 Task: Search one way flight ticket for 1 adult, 6 children, 1 infant in seat and 1 infant on lap in business from Gustavus: Gustavus Airport to Indianapolis: Indianapolis International Airport on 8-5-2023. Choice of flights is Royal air maroc. Number of bags: 2 checked bags. Price is upto 75000. Outbound departure time preference is 5:00.
Action: Mouse moved to (312, 279)
Screenshot: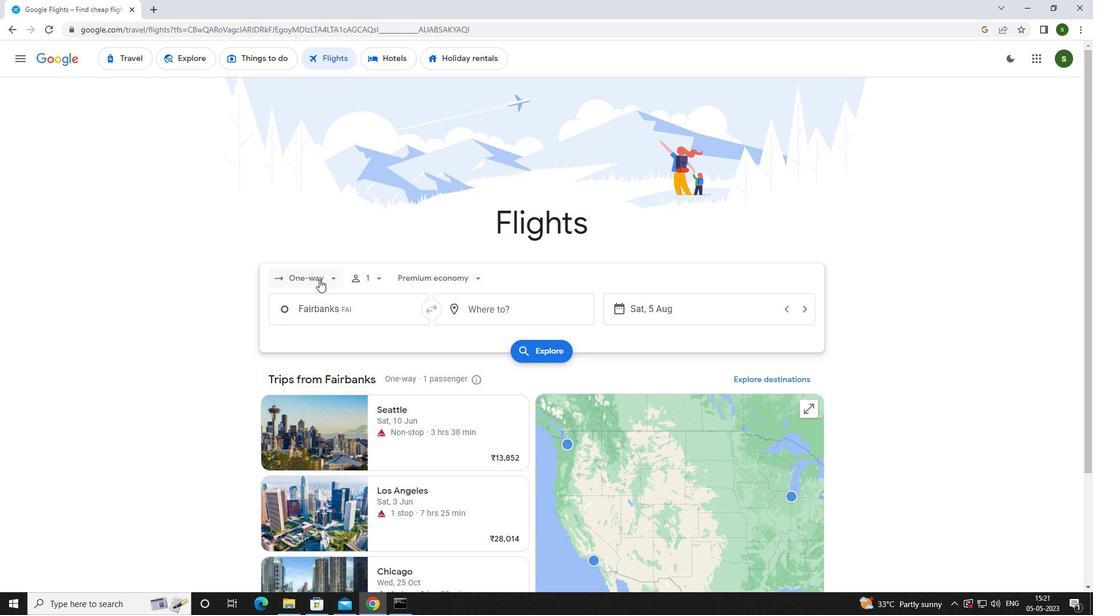 
Action: Mouse pressed left at (312, 279)
Screenshot: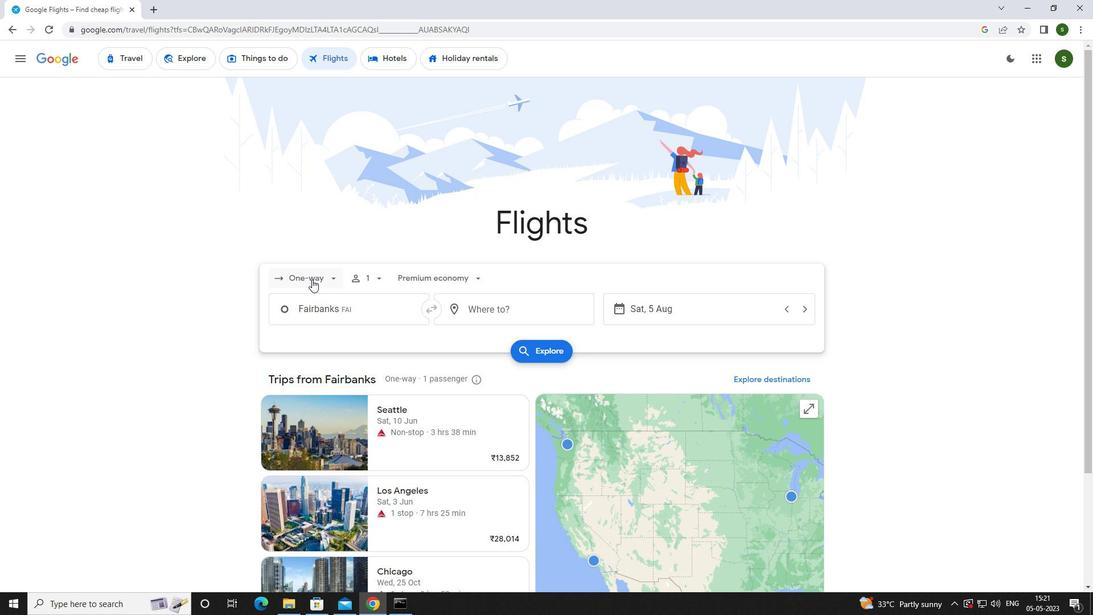 
Action: Mouse moved to (312, 329)
Screenshot: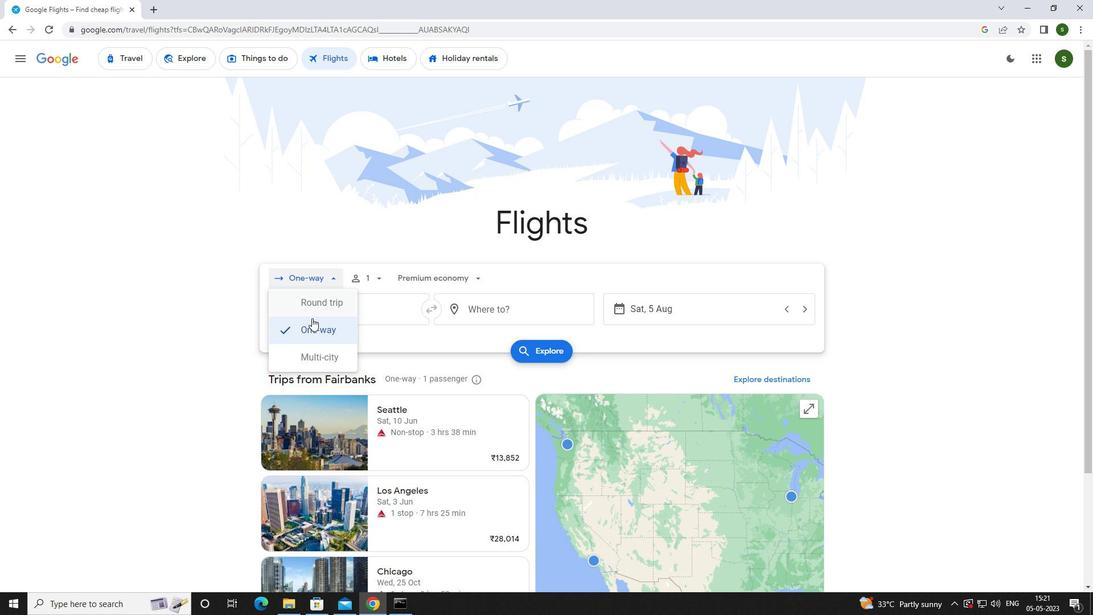 
Action: Mouse pressed left at (312, 329)
Screenshot: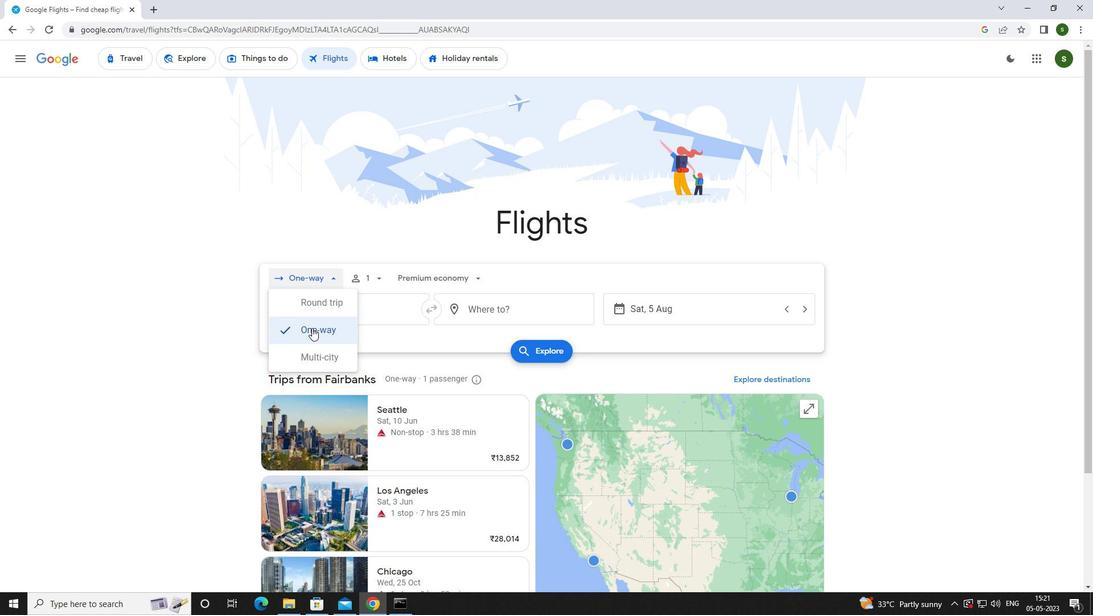 
Action: Mouse moved to (368, 272)
Screenshot: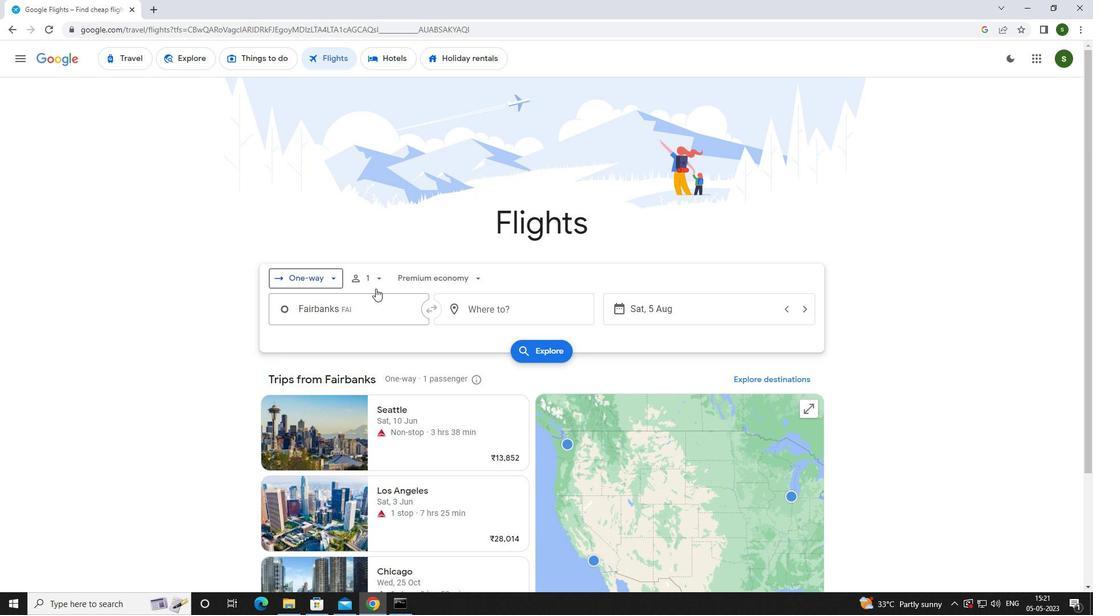 
Action: Mouse pressed left at (368, 272)
Screenshot: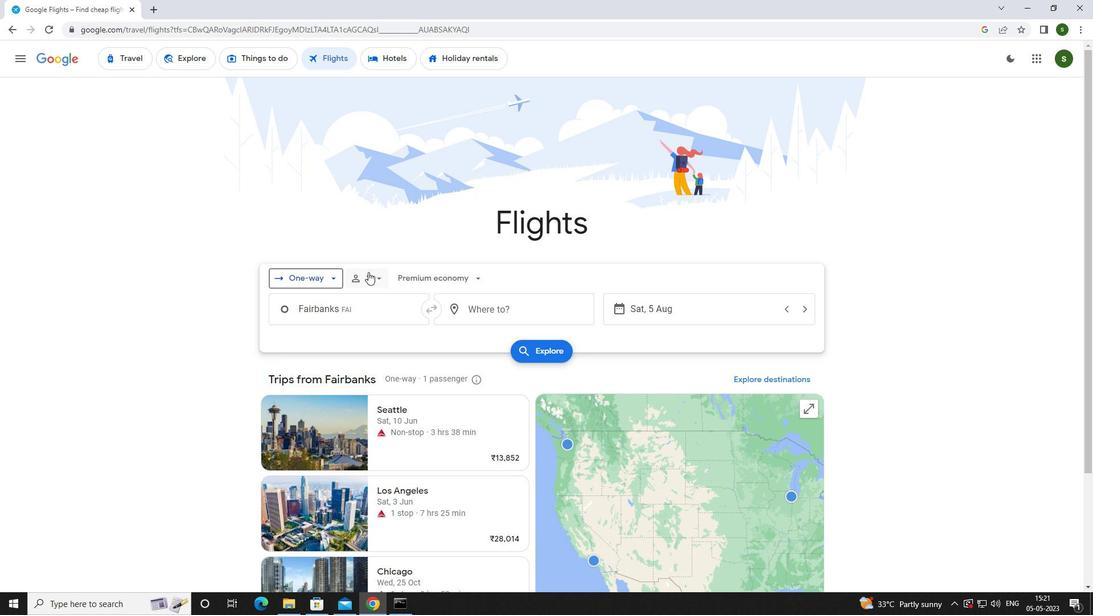 
Action: Mouse moved to (461, 331)
Screenshot: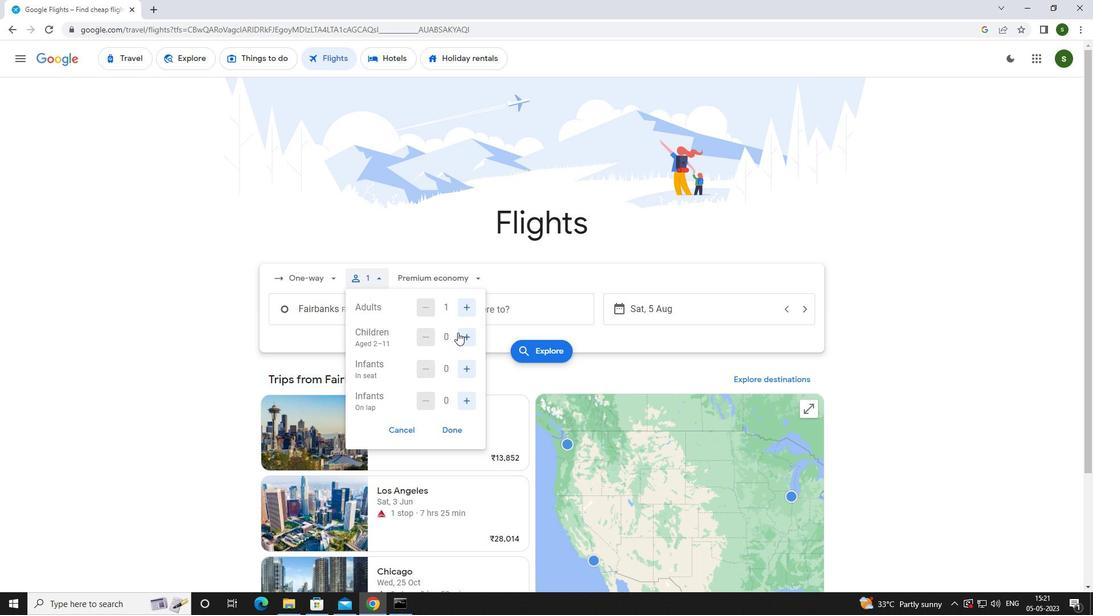 
Action: Mouse pressed left at (461, 331)
Screenshot: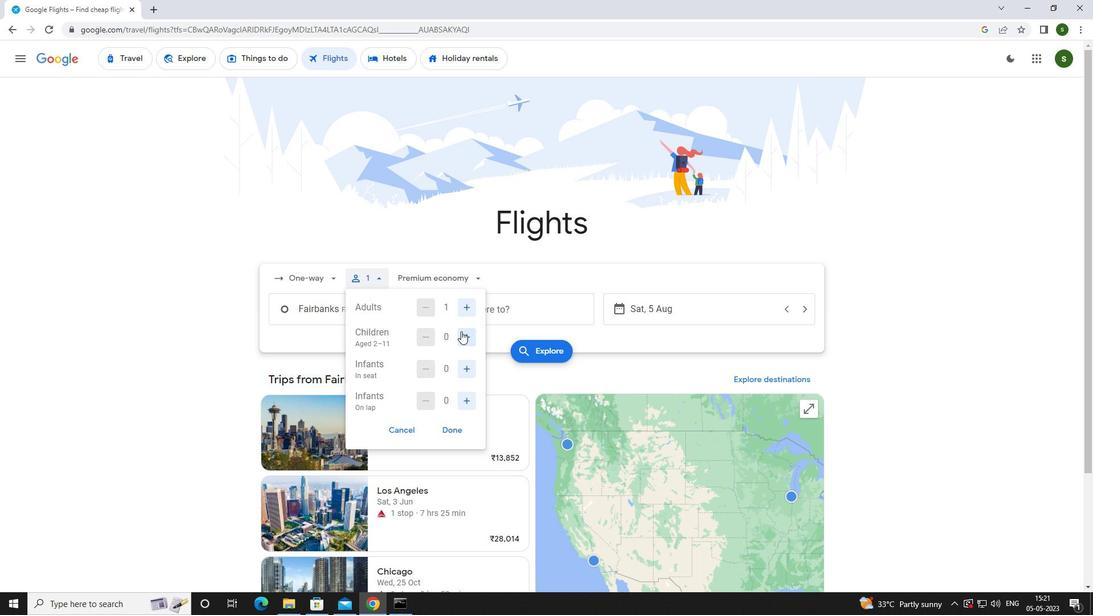 
Action: Mouse pressed left at (461, 331)
Screenshot: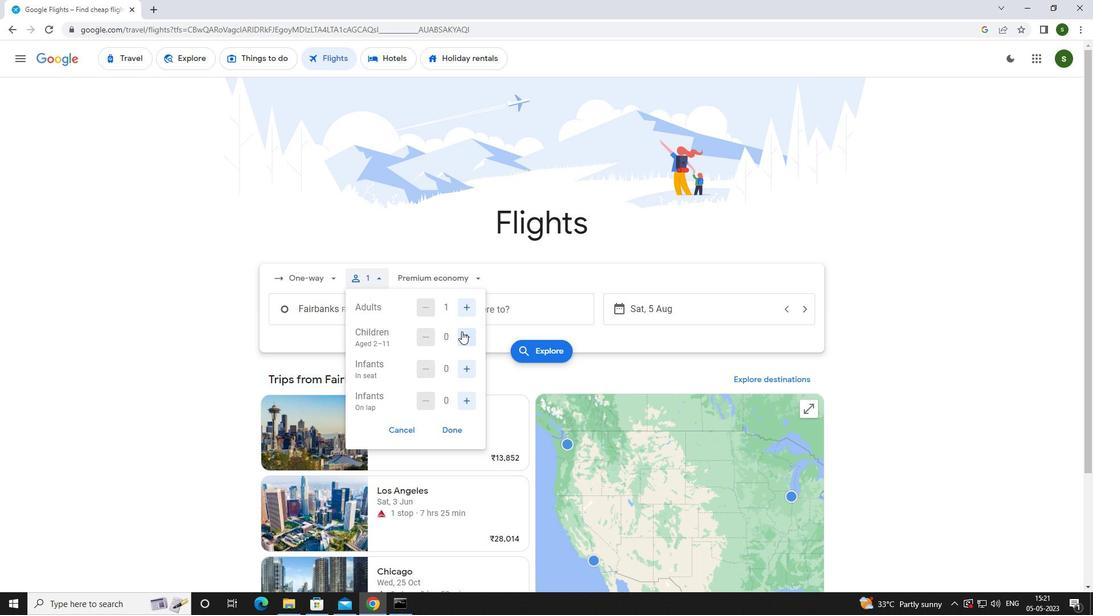 
Action: Mouse pressed left at (461, 331)
Screenshot: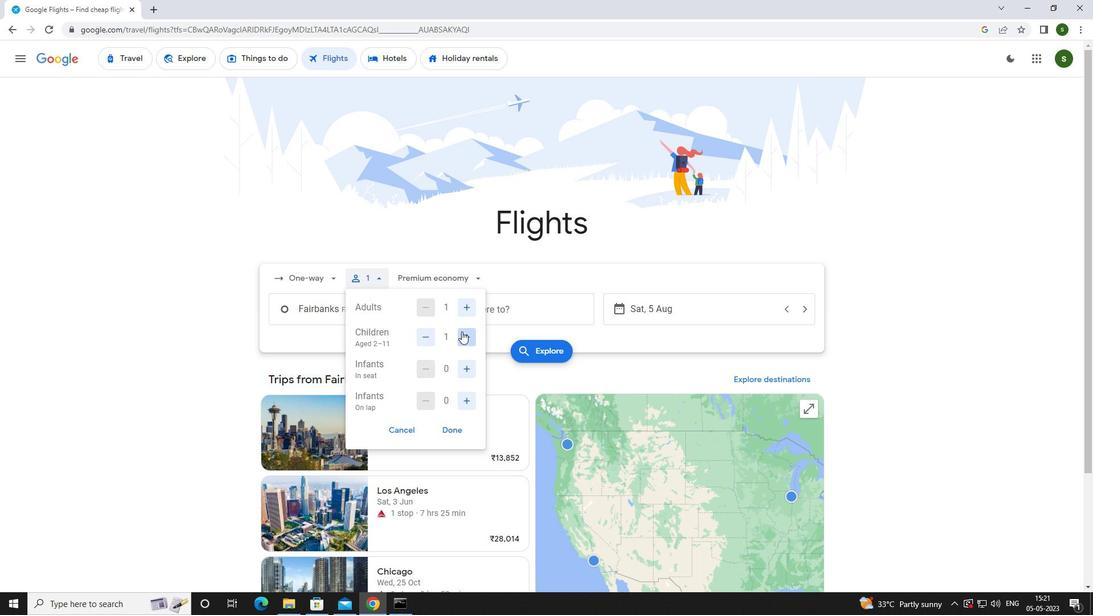 
Action: Mouse pressed left at (461, 331)
Screenshot: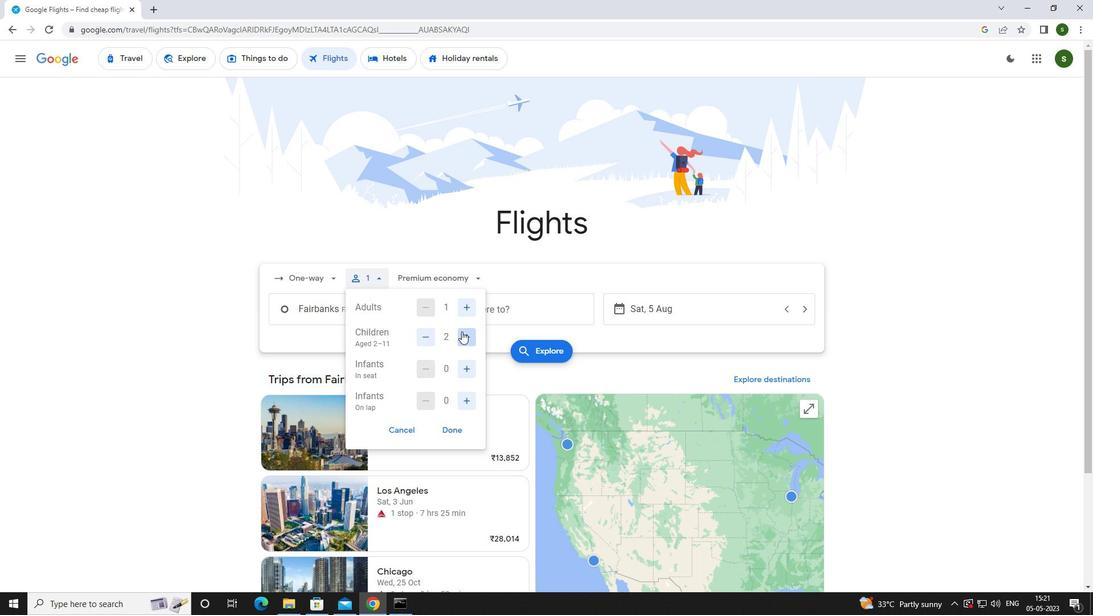 
Action: Mouse pressed left at (461, 331)
Screenshot: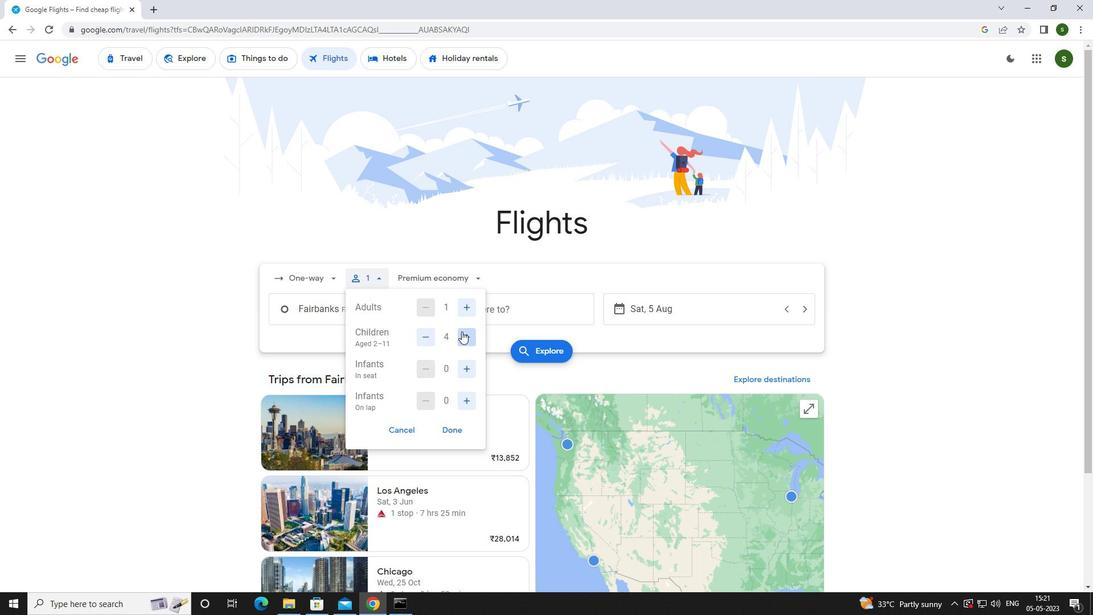 
Action: Mouse pressed left at (461, 331)
Screenshot: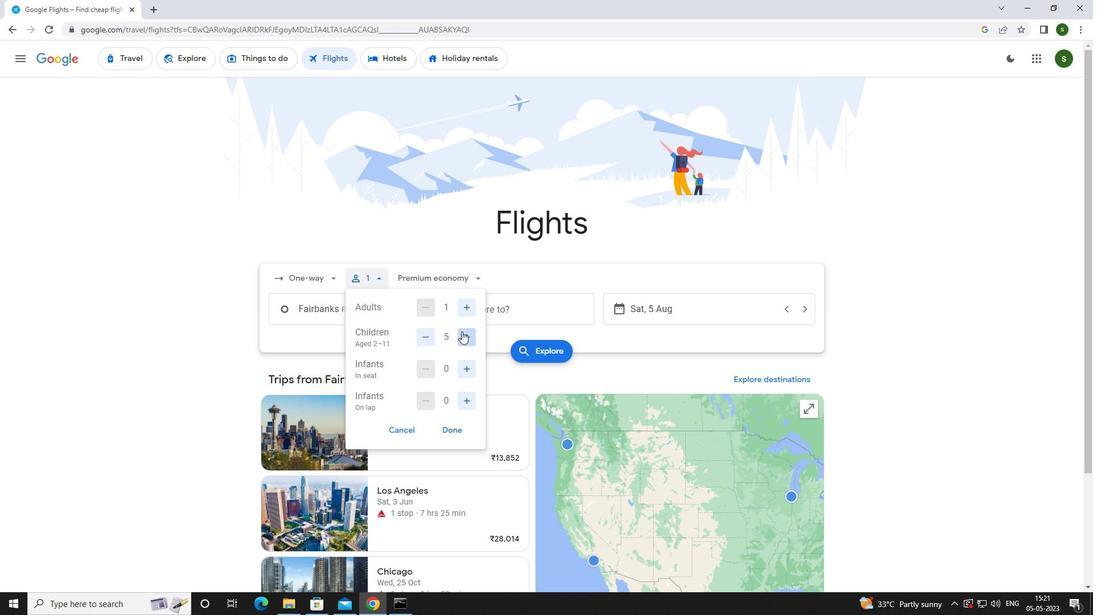 
Action: Mouse moved to (467, 366)
Screenshot: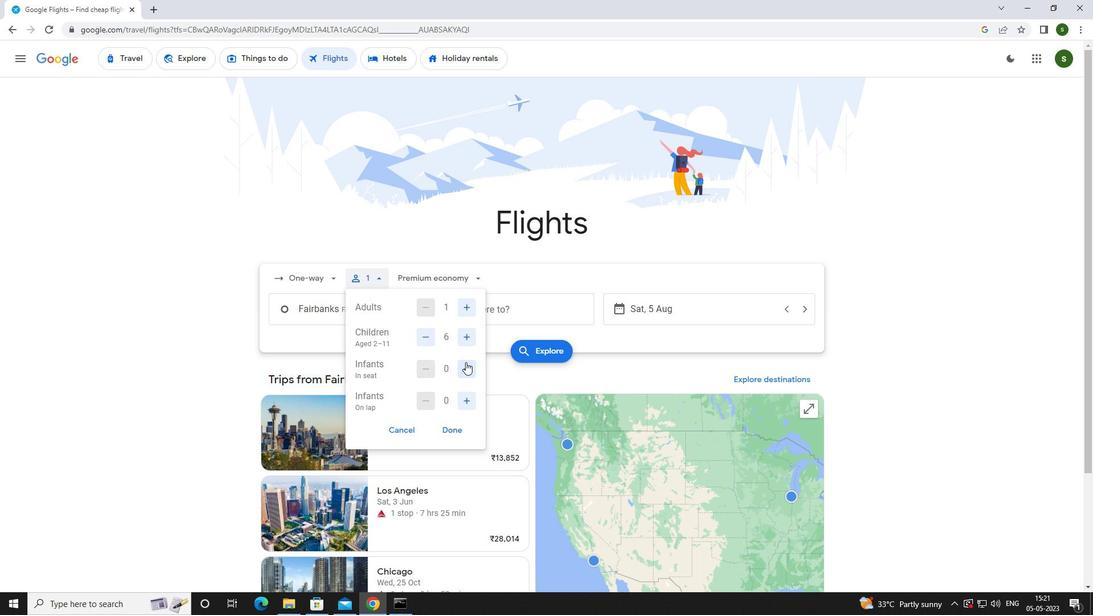 
Action: Mouse pressed left at (467, 366)
Screenshot: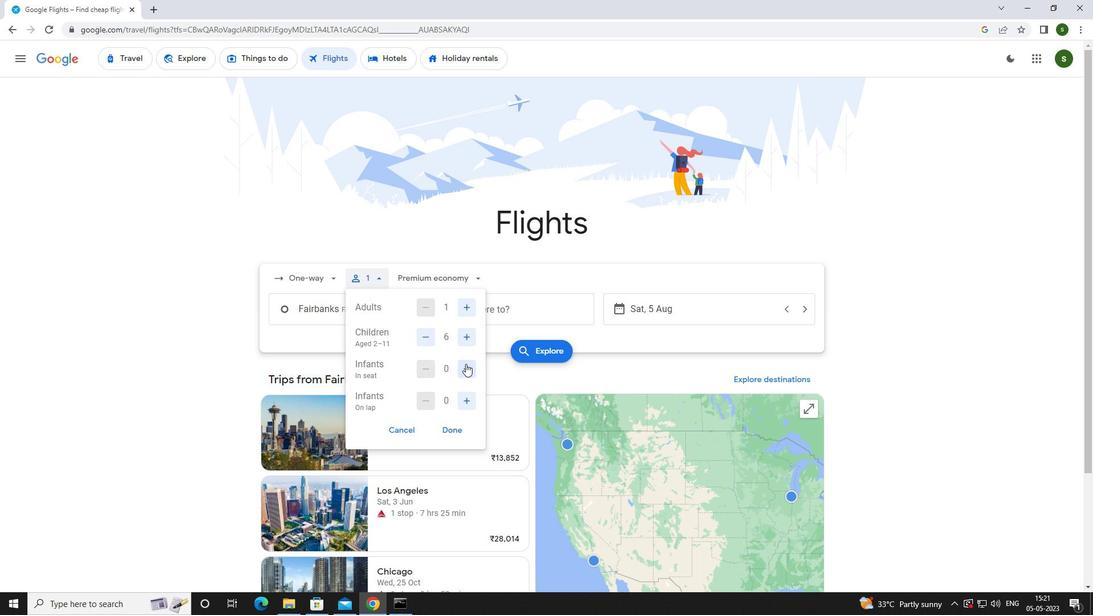 
Action: Mouse moved to (467, 396)
Screenshot: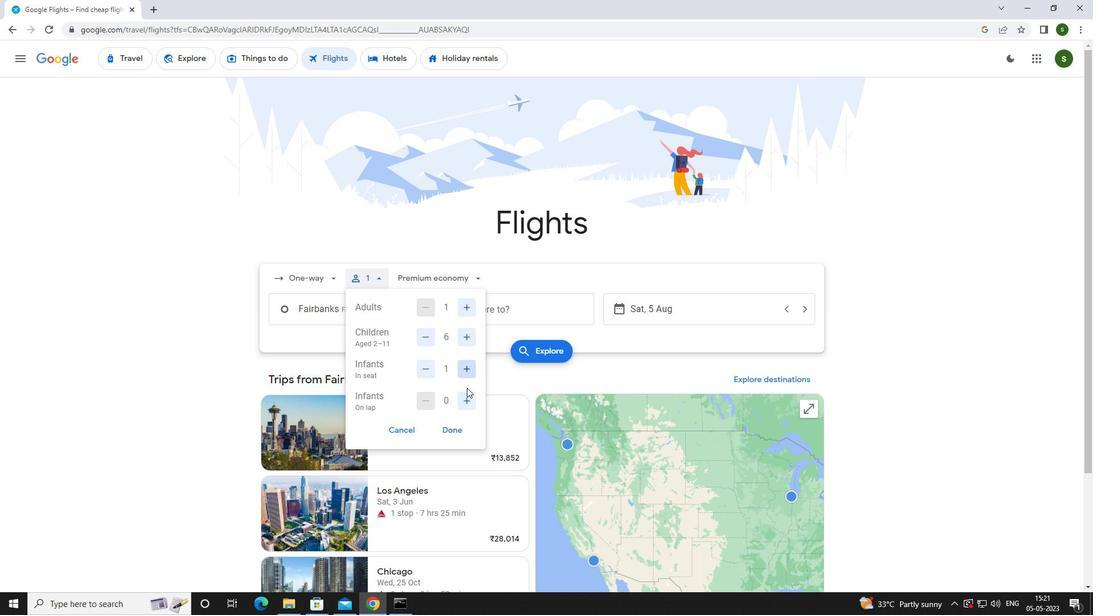 
Action: Mouse pressed left at (467, 396)
Screenshot: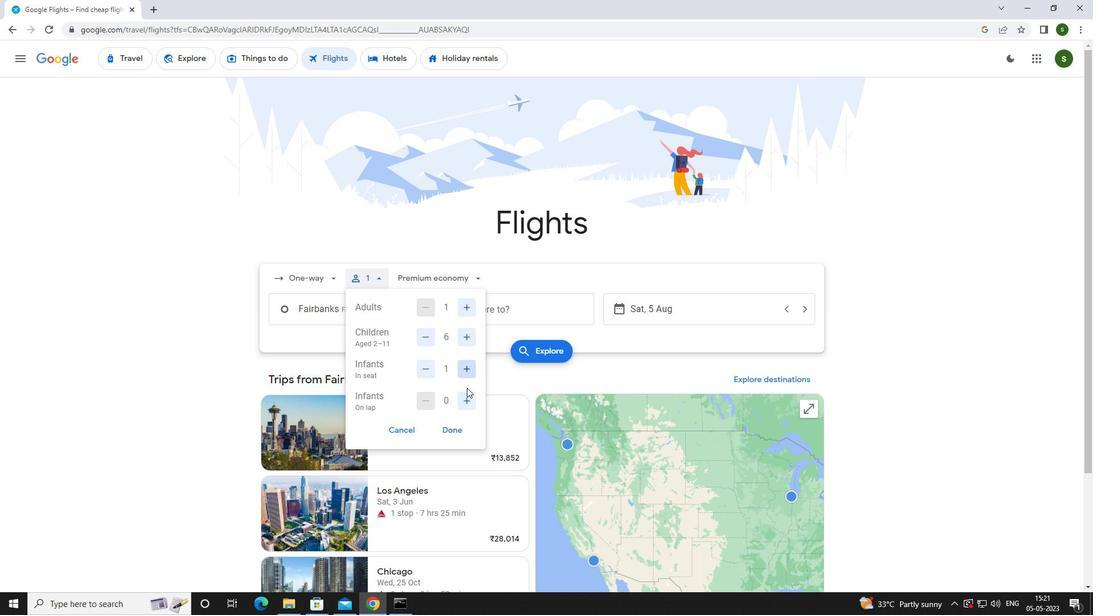
Action: Mouse moved to (445, 279)
Screenshot: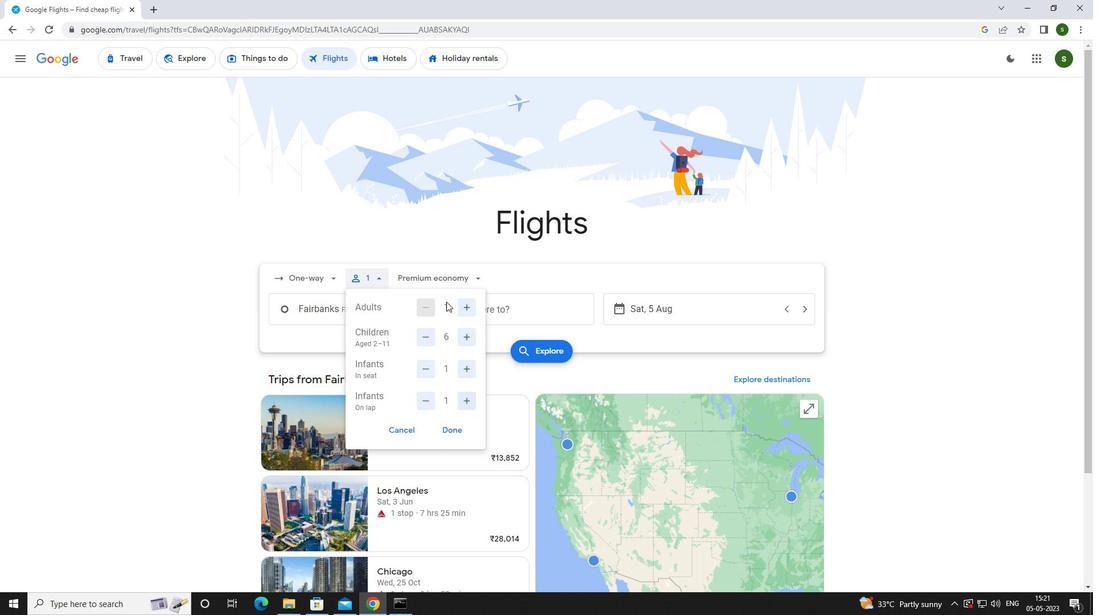 
Action: Mouse pressed left at (445, 279)
Screenshot: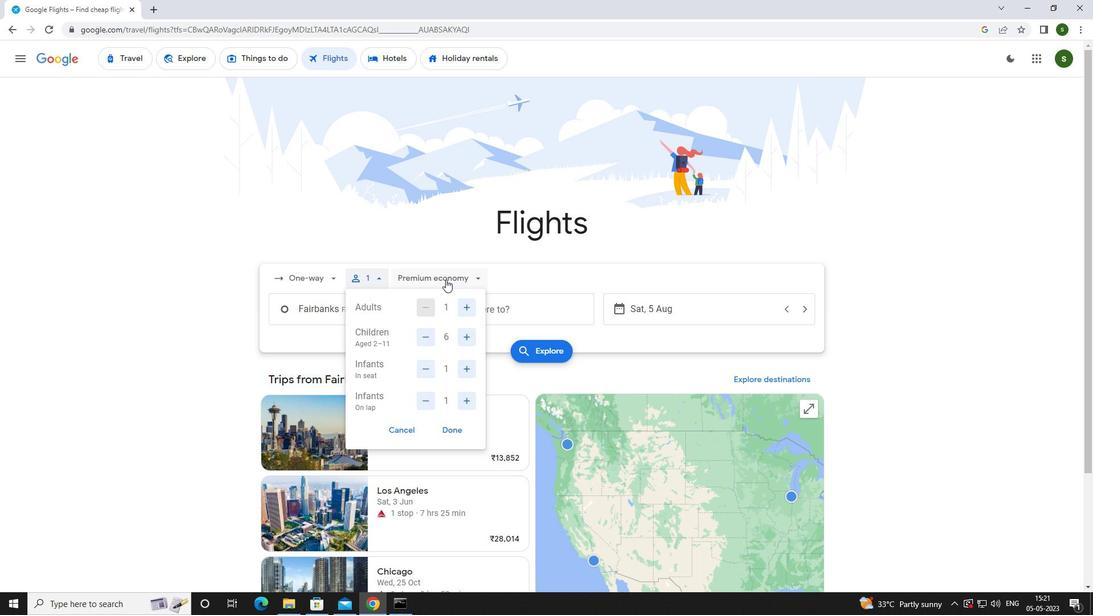 
Action: Mouse moved to (449, 359)
Screenshot: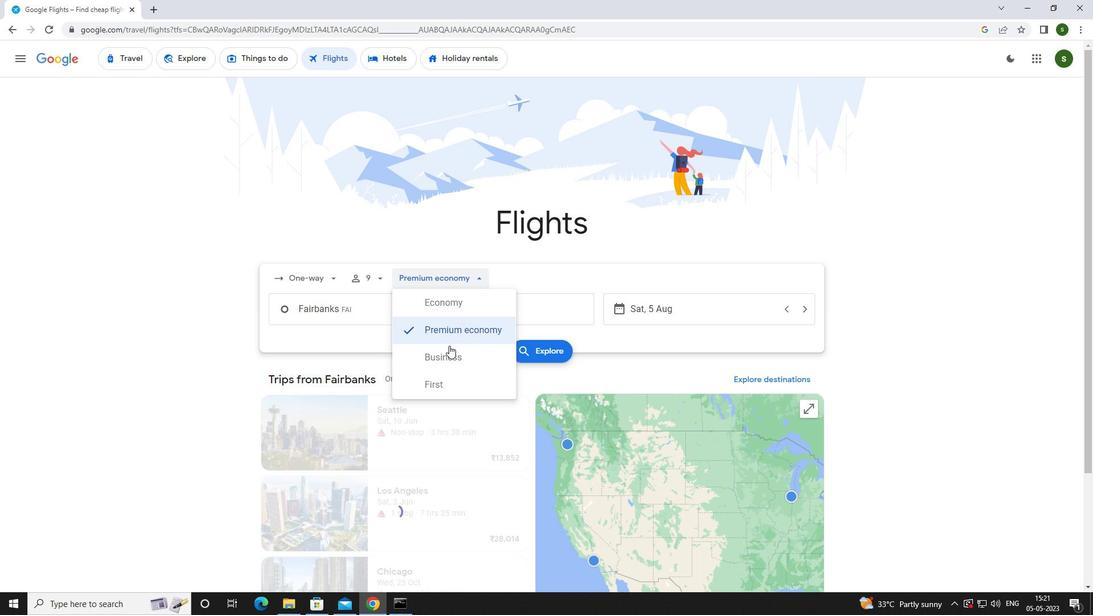 
Action: Mouse pressed left at (449, 359)
Screenshot: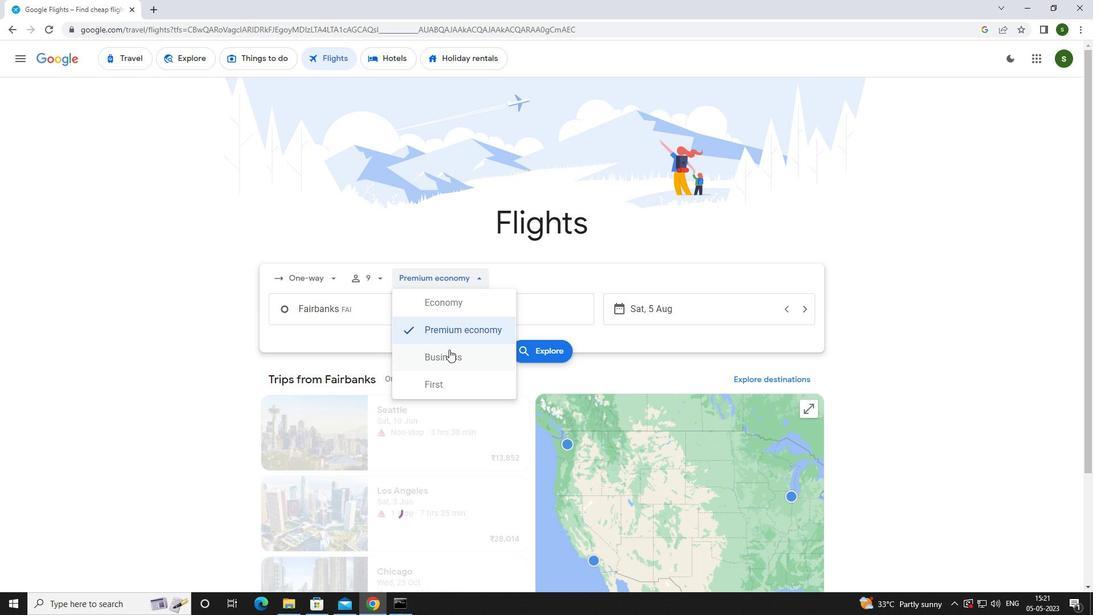 
Action: Mouse moved to (382, 317)
Screenshot: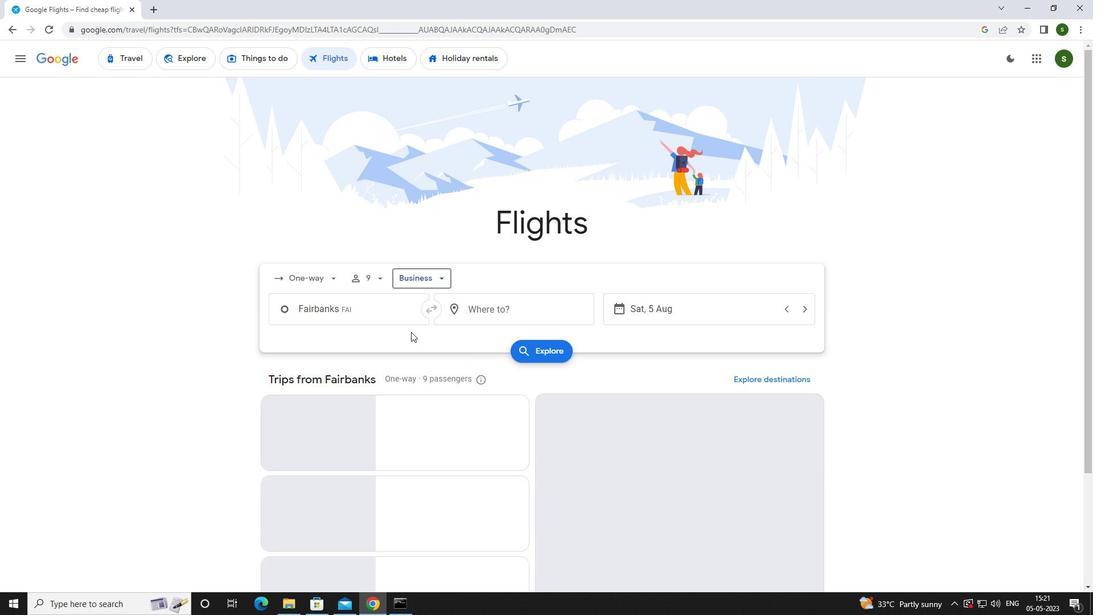 
Action: Mouse pressed left at (382, 317)
Screenshot: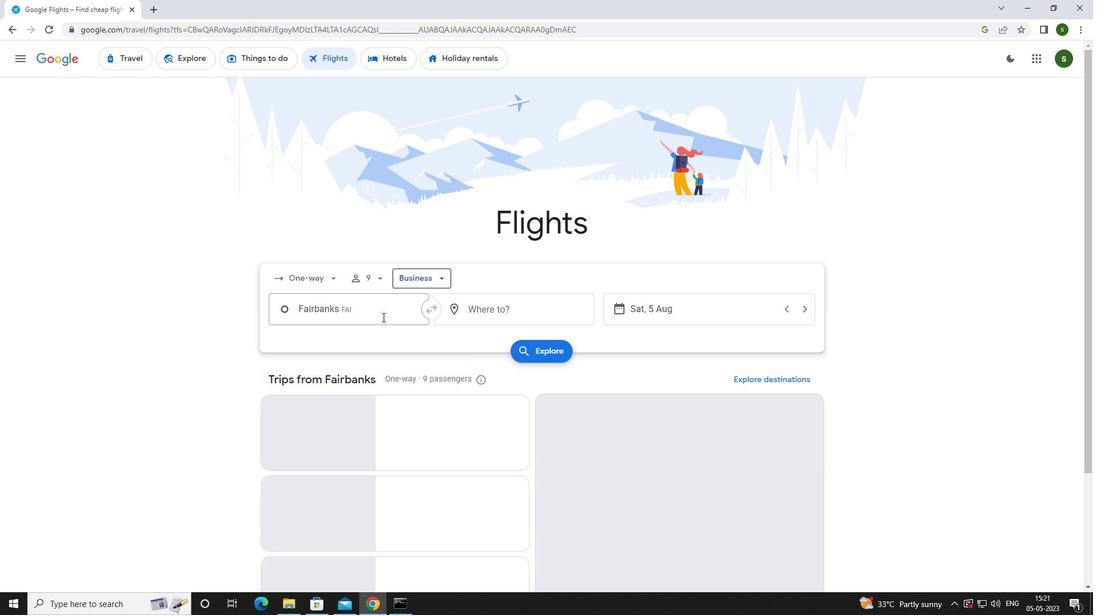 
Action: Mouse moved to (382, 321)
Screenshot: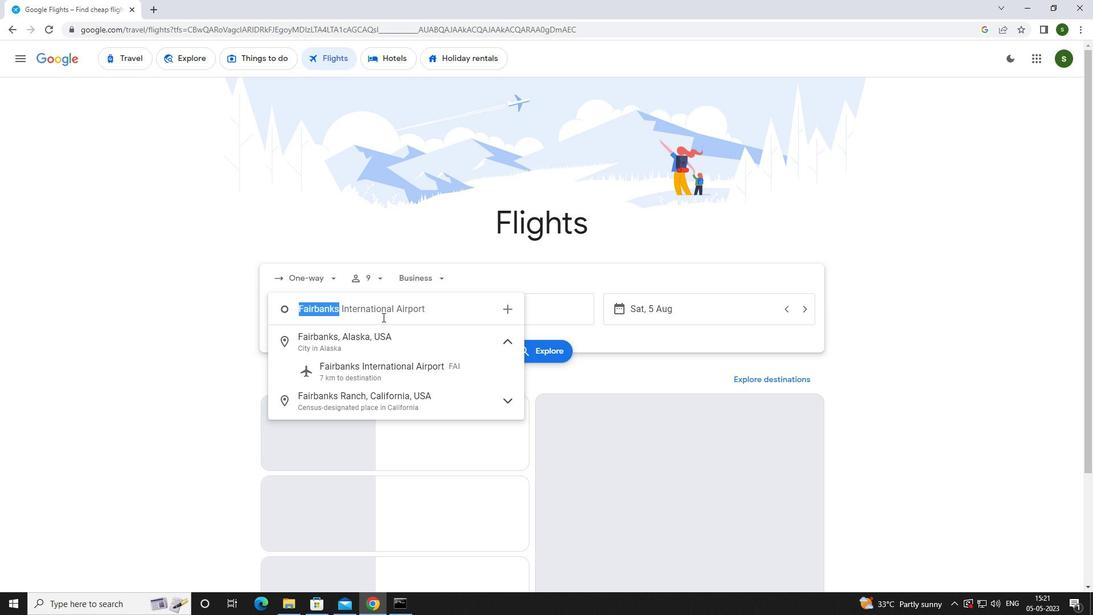 
Action: Key pressed <Key.caps_lock>
Screenshot: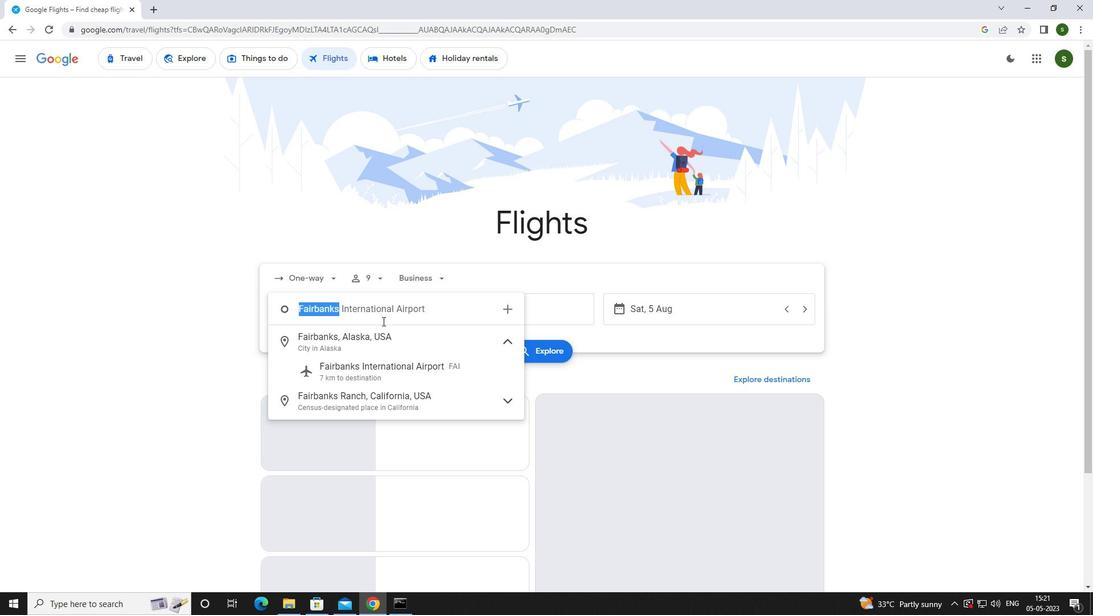 
Action: Mouse moved to (382, 321)
Screenshot: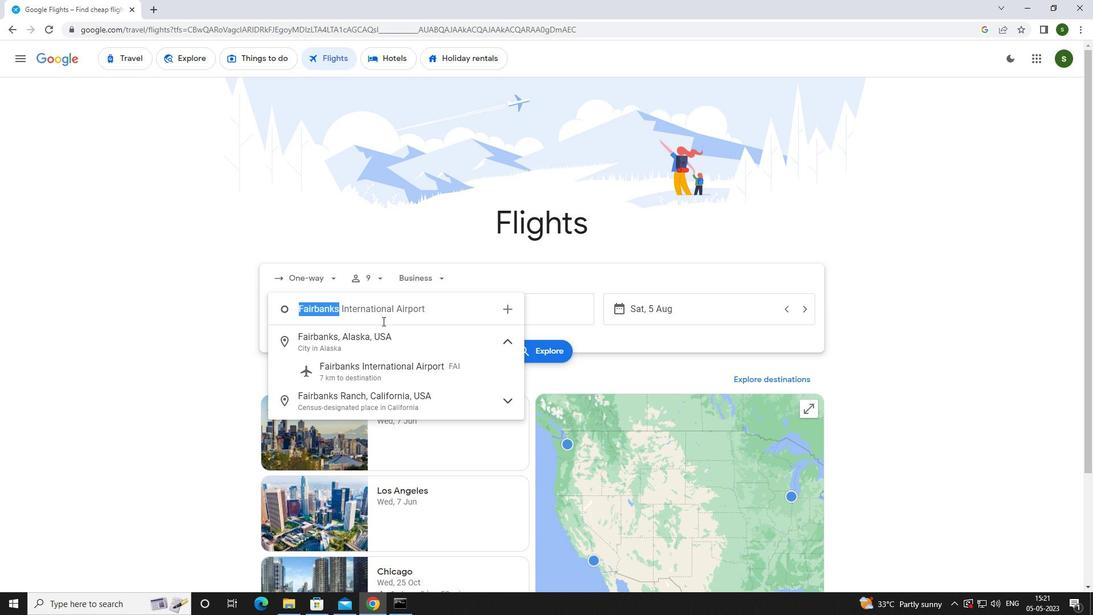 
Action: Key pressed g<Key.caps_lock>ustavus
Screenshot: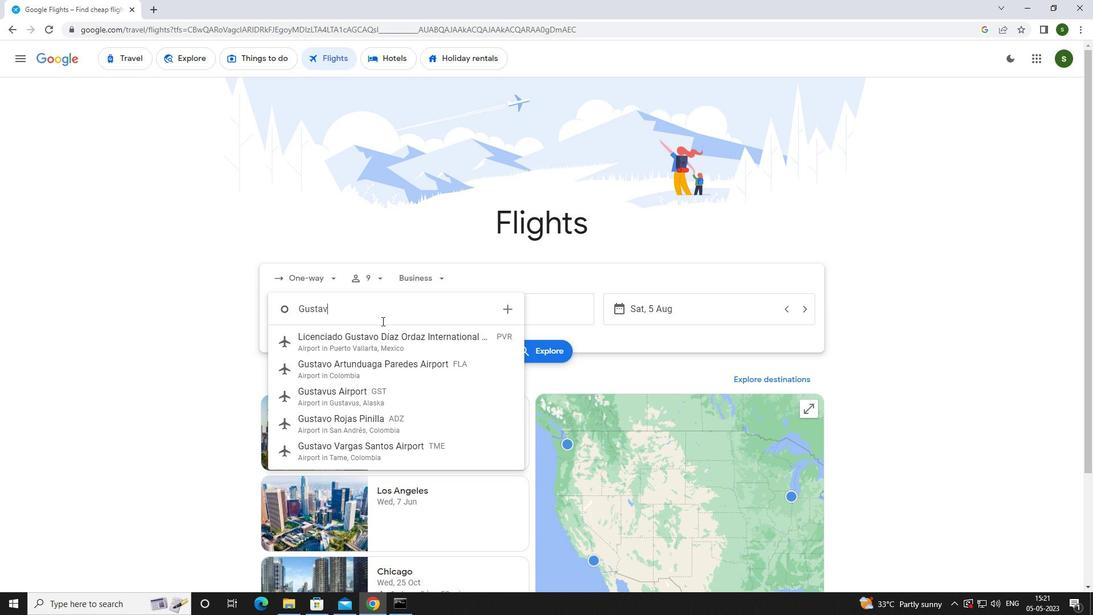 
Action: Mouse moved to (377, 346)
Screenshot: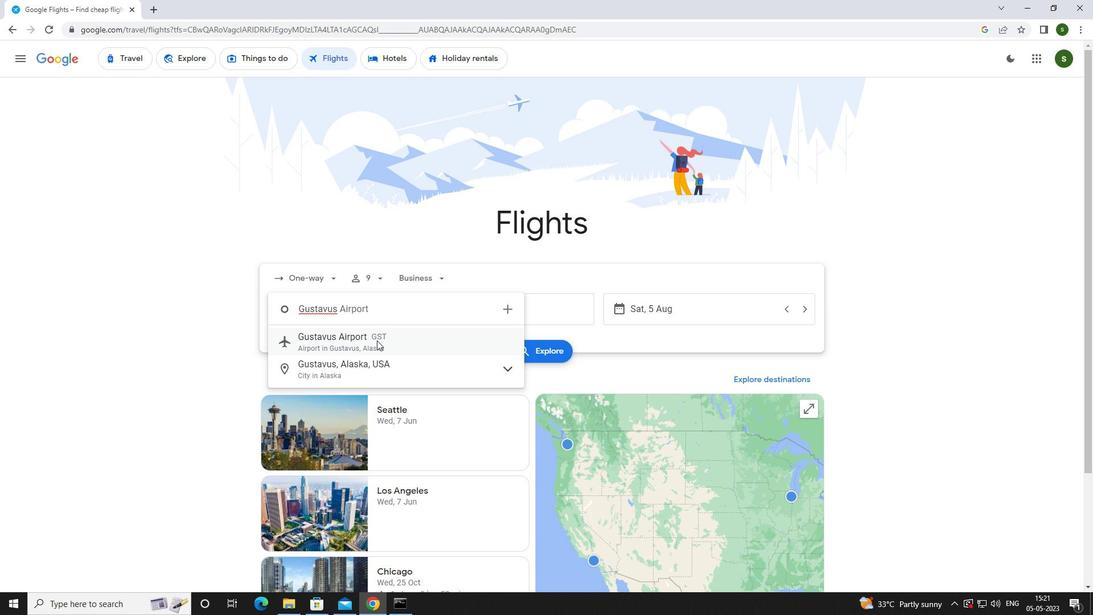 
Action: Mouse pressed left at (377, 346)
Screenshot: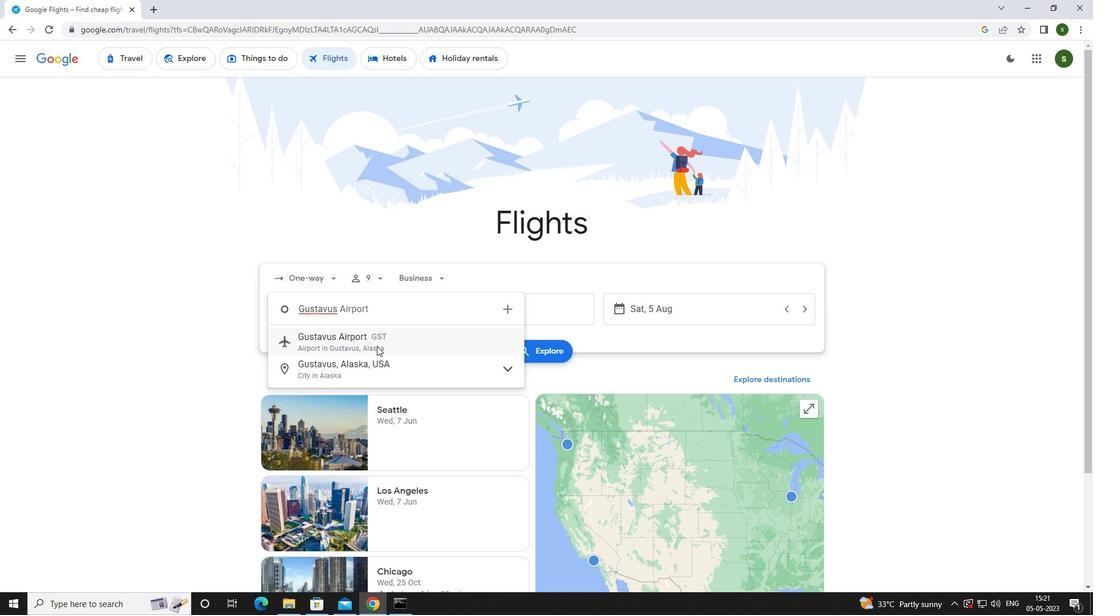 
Action: Mouse moved to (489, 300)
Screenshot: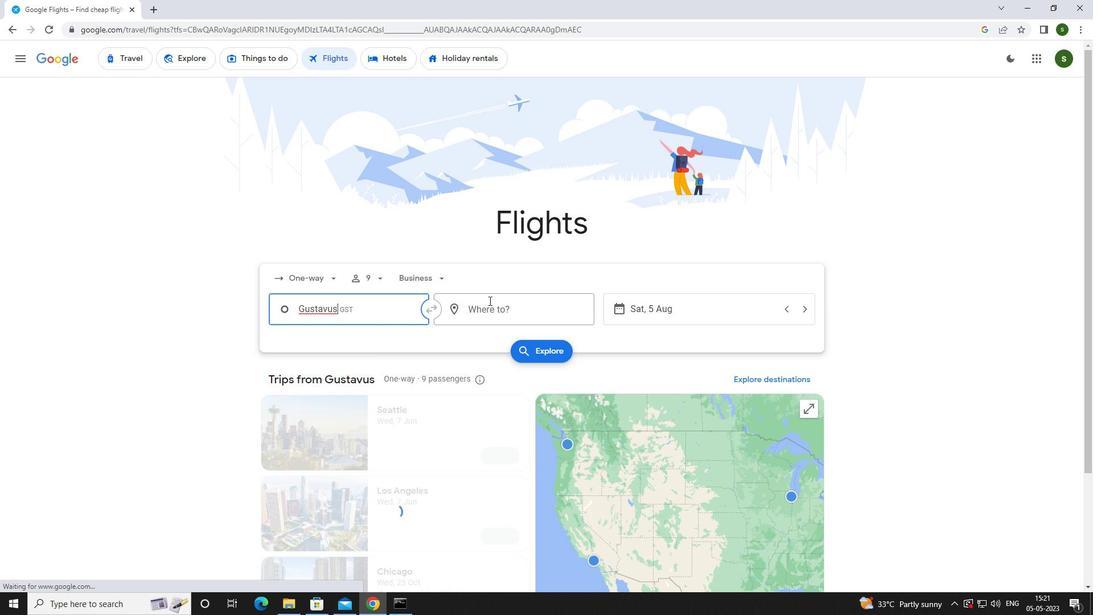 
Action: Mouse pressed left at (489, 300)
Screenshot: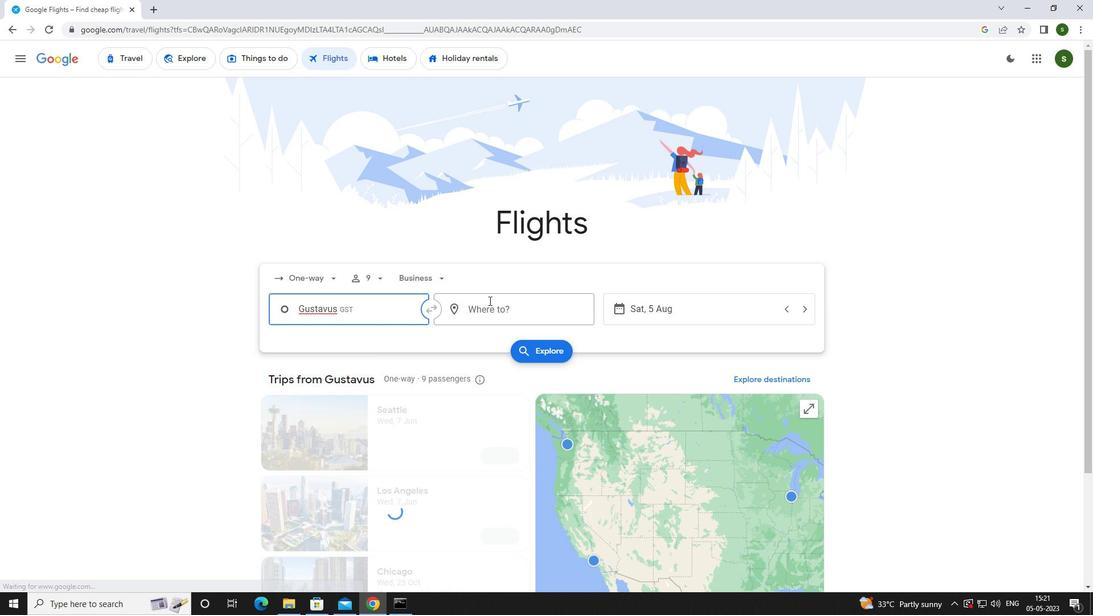 
Action: Mouse moved to (483, 302)
Screenshot: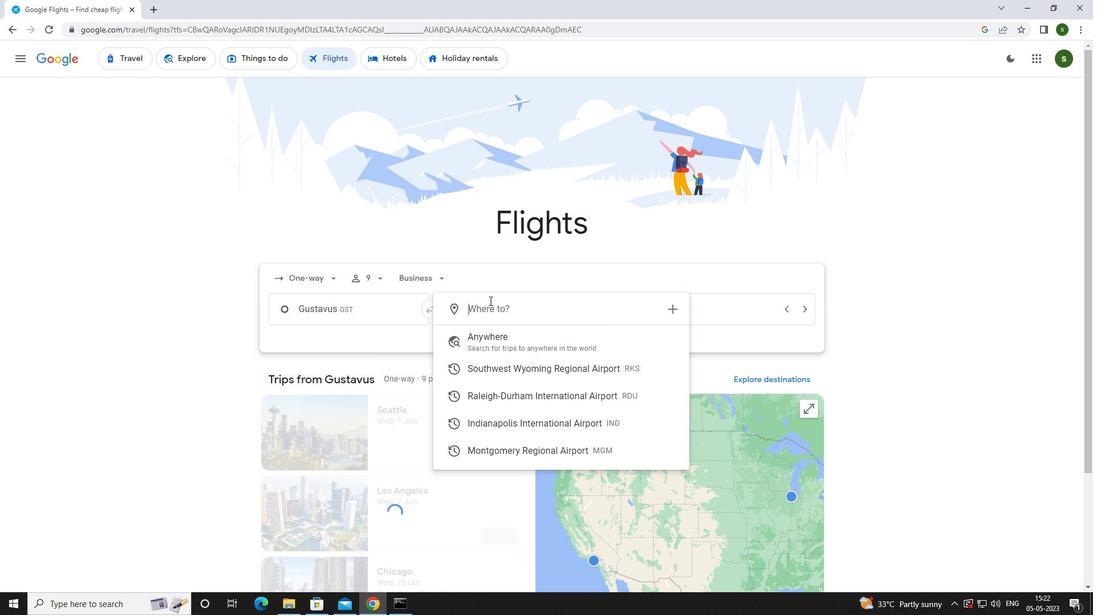
Action: Key pressed <Key.caps_lock>i<Key.caps_lock>ndianapoli
Screenshot: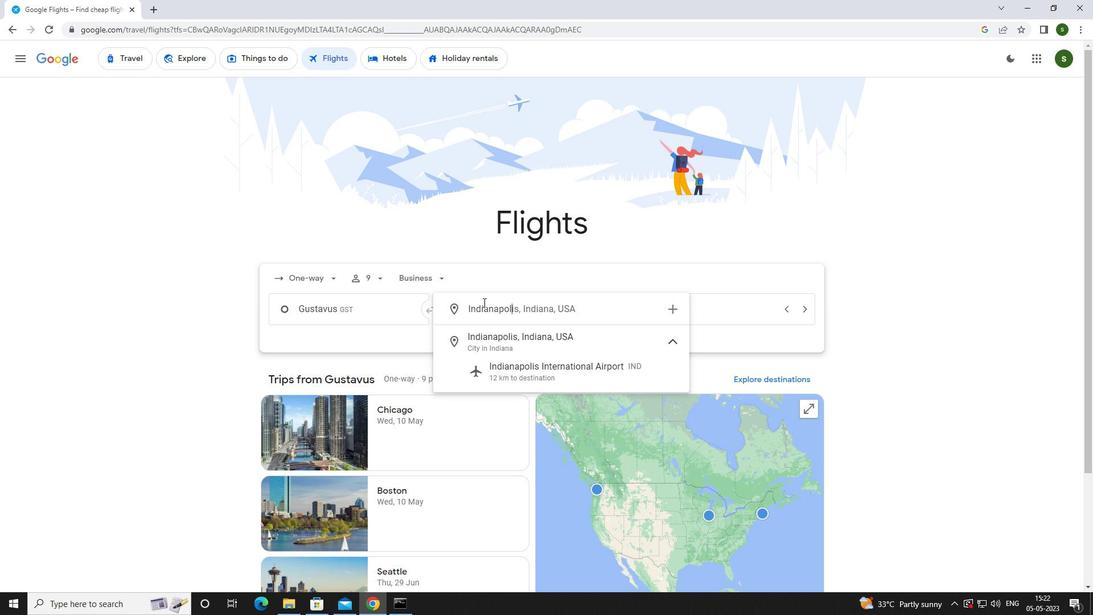 
Action: Mouse moved to (518, 372)
Screenshot: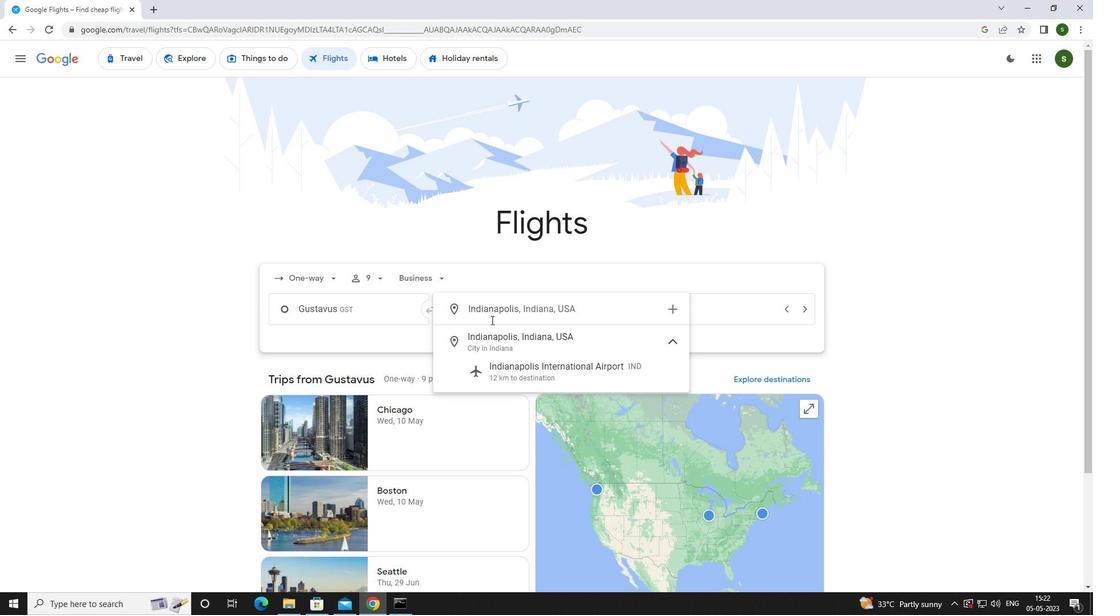 
Action: Mouse pressed left at (518, 372)
Screenshot: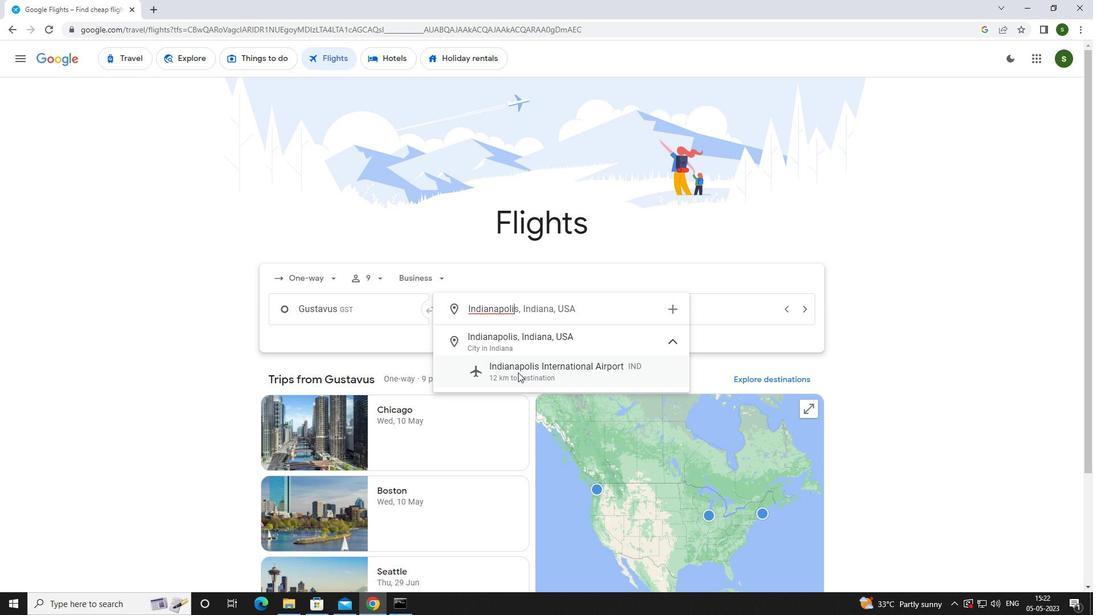 
Action: Mouse moved to (669, 312)
Screenshot: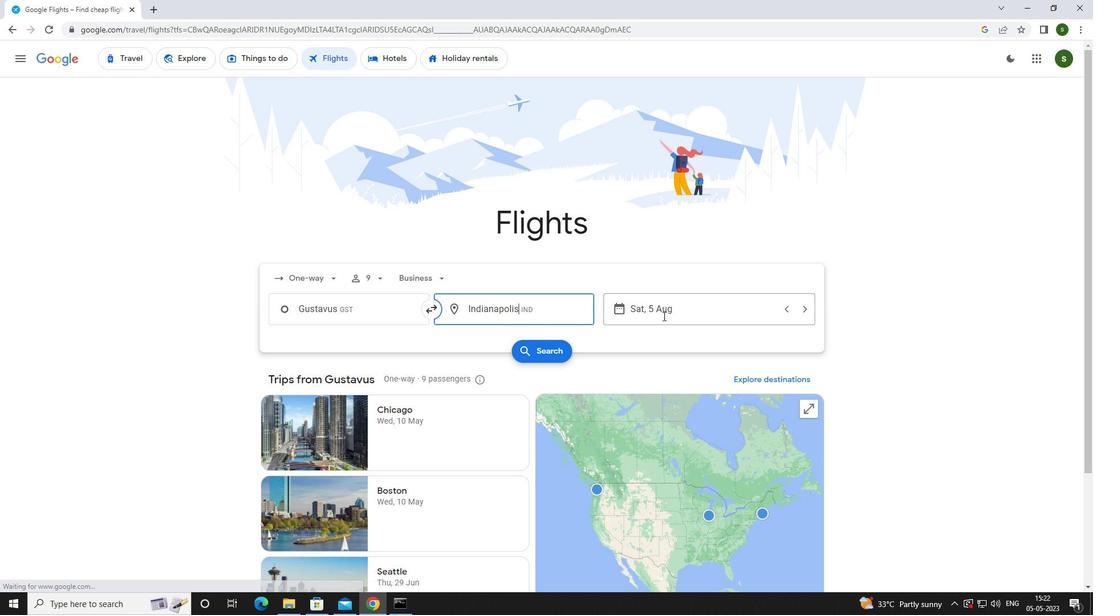 
Action: Mouse pressed left at (669, 312)
Screenshot: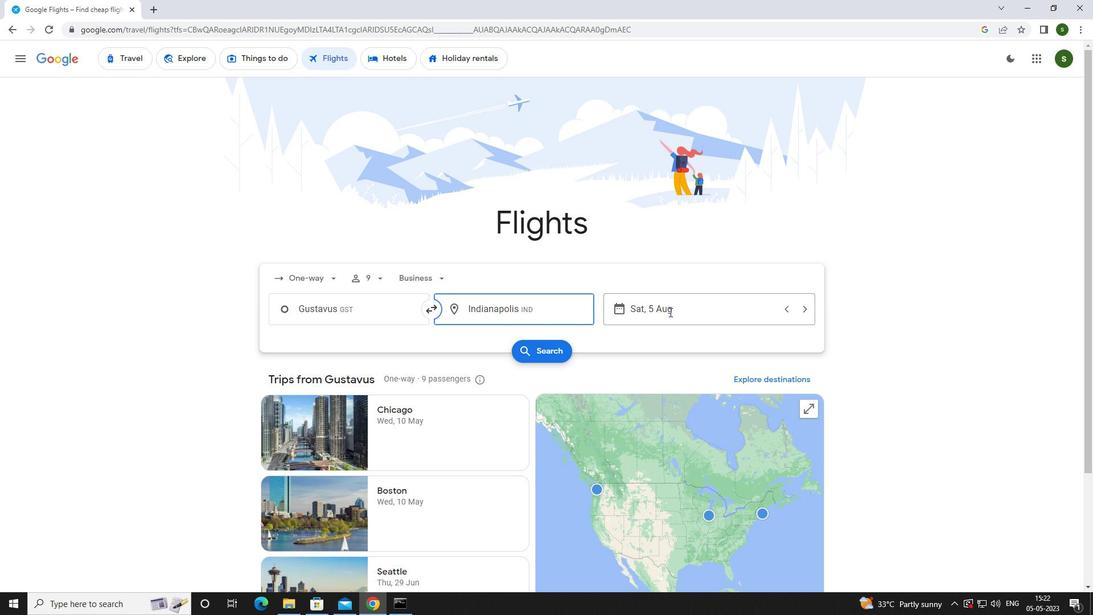 
Action: Mouse moved to (578, 387)
Screenshot: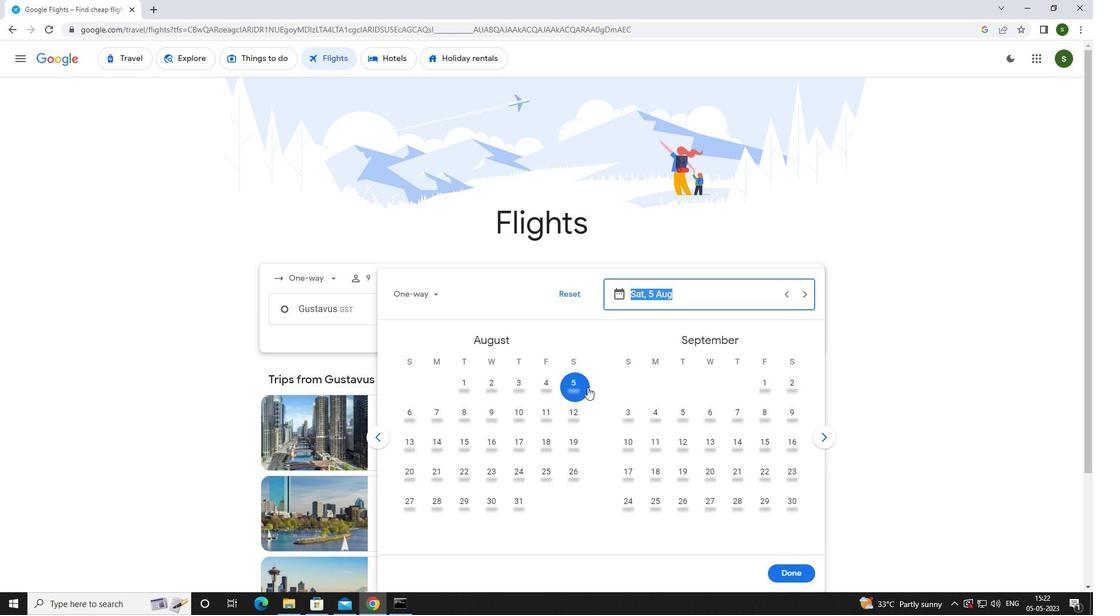 
Action: Mouse pressed left at (578, 387)
Screenshot: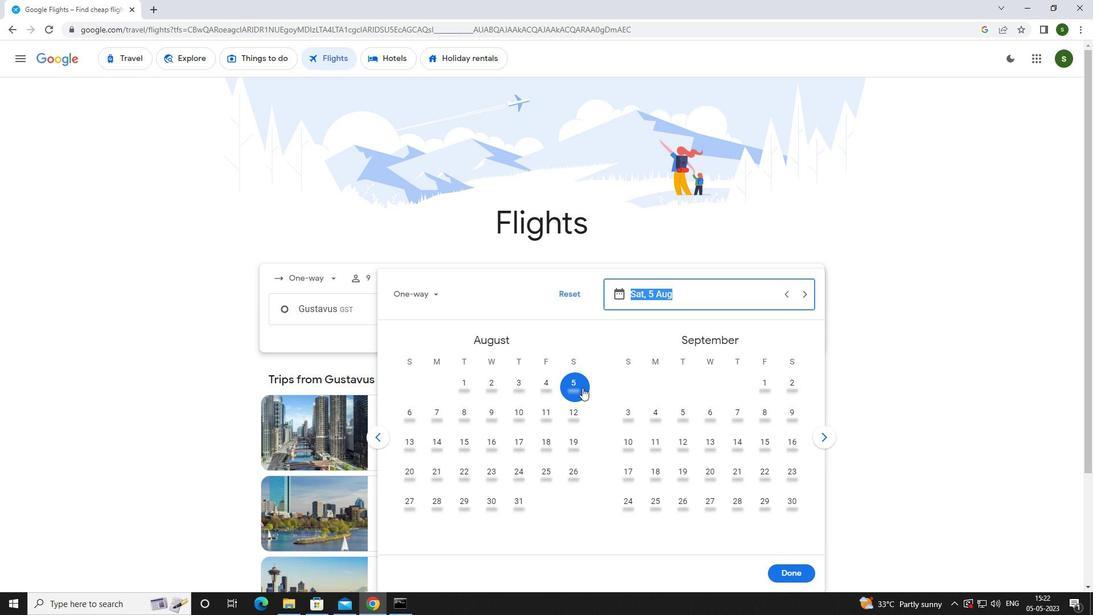 
Action: Mouse moved to (776, 567)
Screenshot: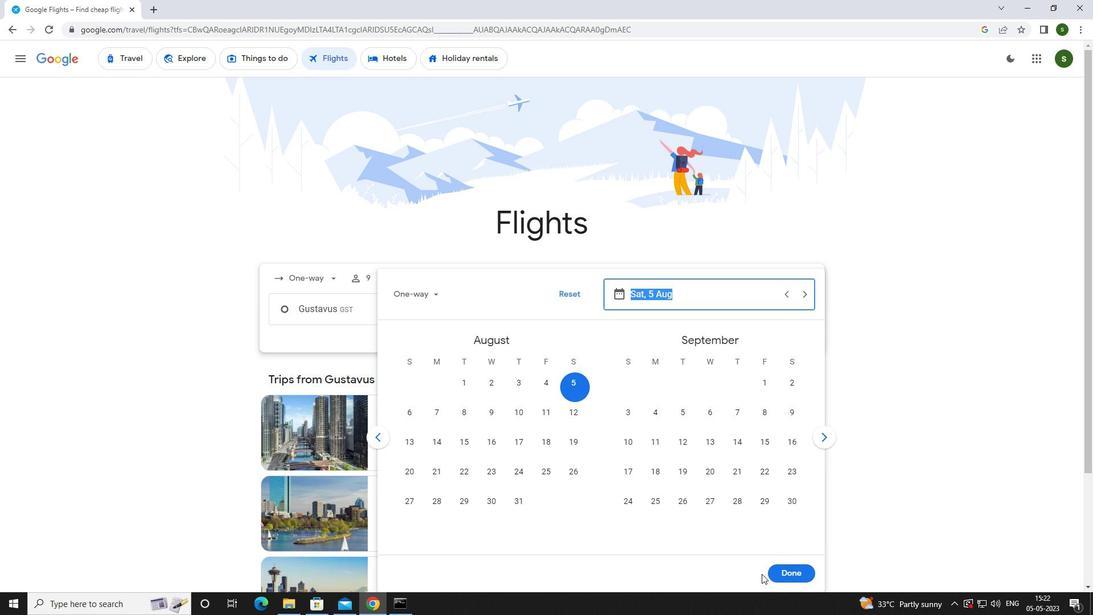 
Action: Mouse pressed left at (776, 567)
Screenshot: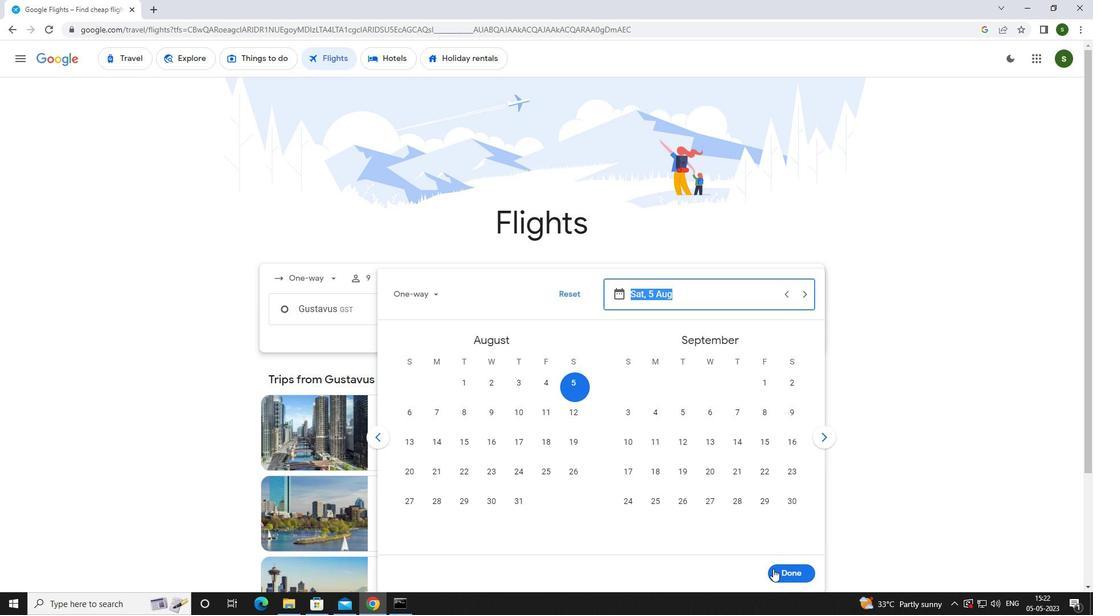 
Action: Mouse moved to (550, 351)
Screenshot: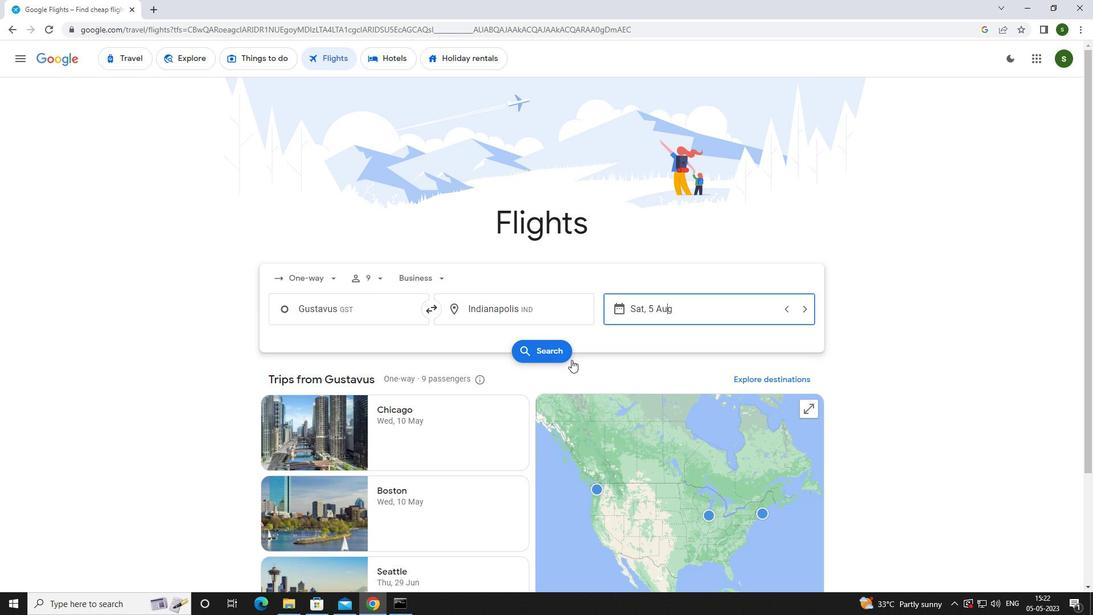 
Action: Mouse pressed left at (550, 351)
Screenshot: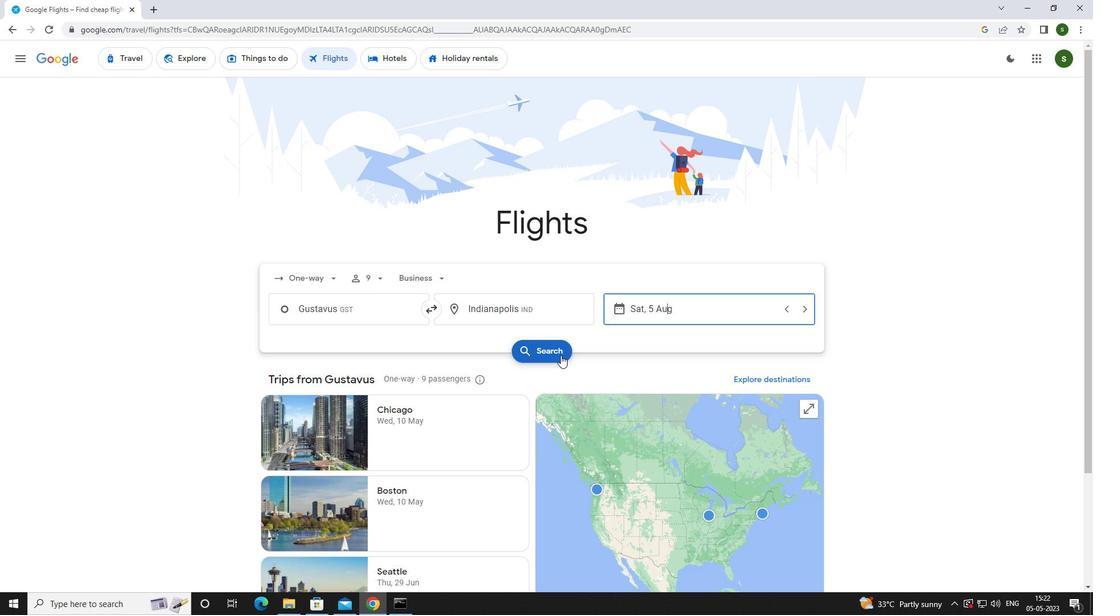 
Action: Mouse moved to (285, 166)
Screenshot: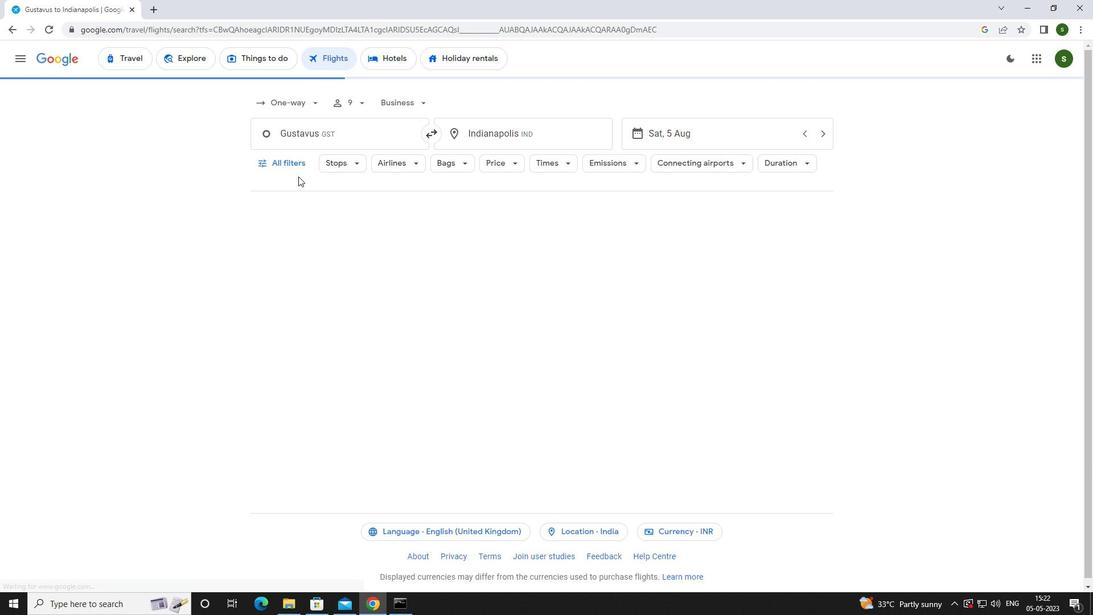 
Action: Mouse pressed left at (285, 166)
Screenshot: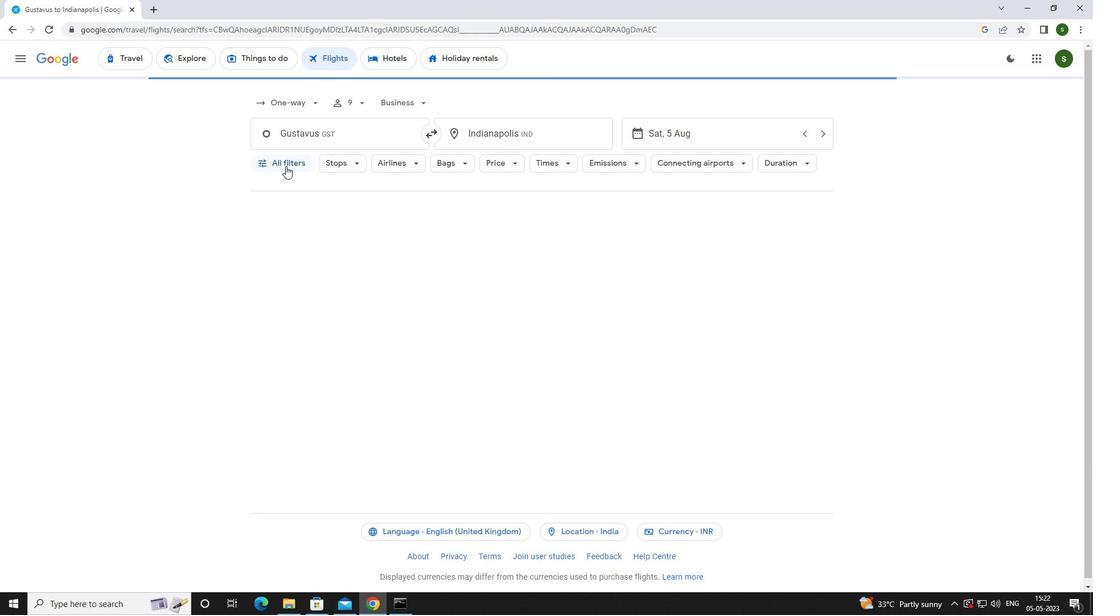 
Action: Mouse moved to (422, 408)
Screenshot: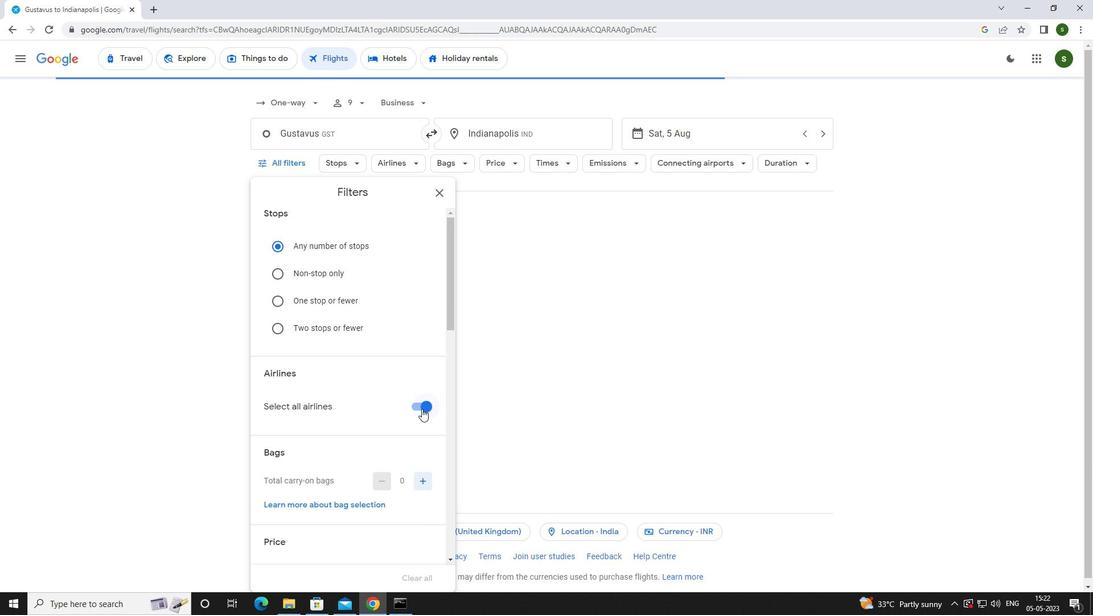 
Action: Mouse pressed left at (422, 408)
Screenshot: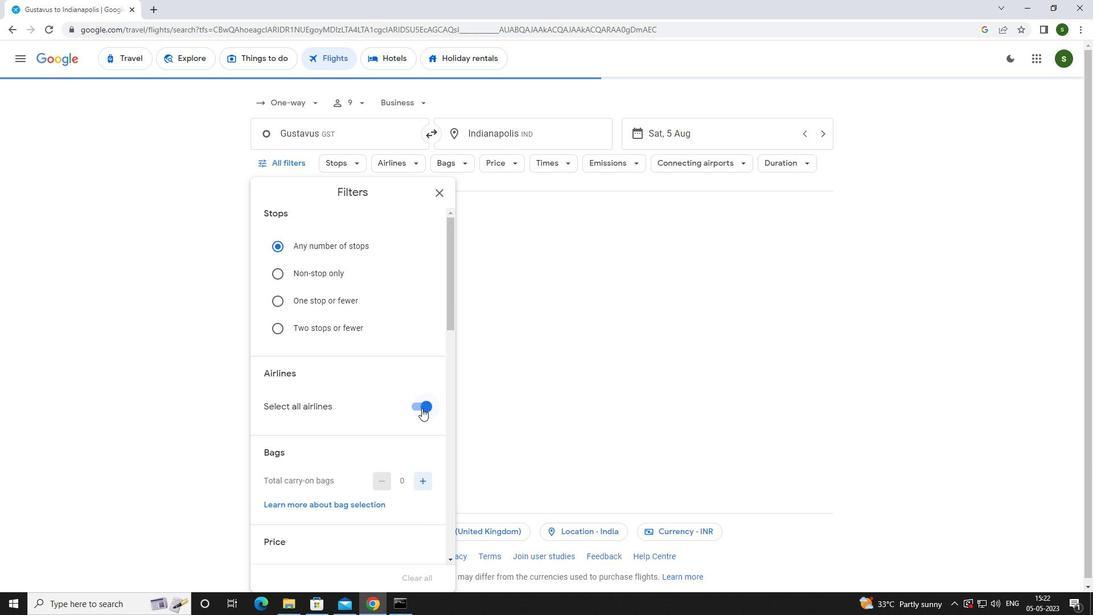 
Action: Mouse moved to (420, 408)
Screenshot: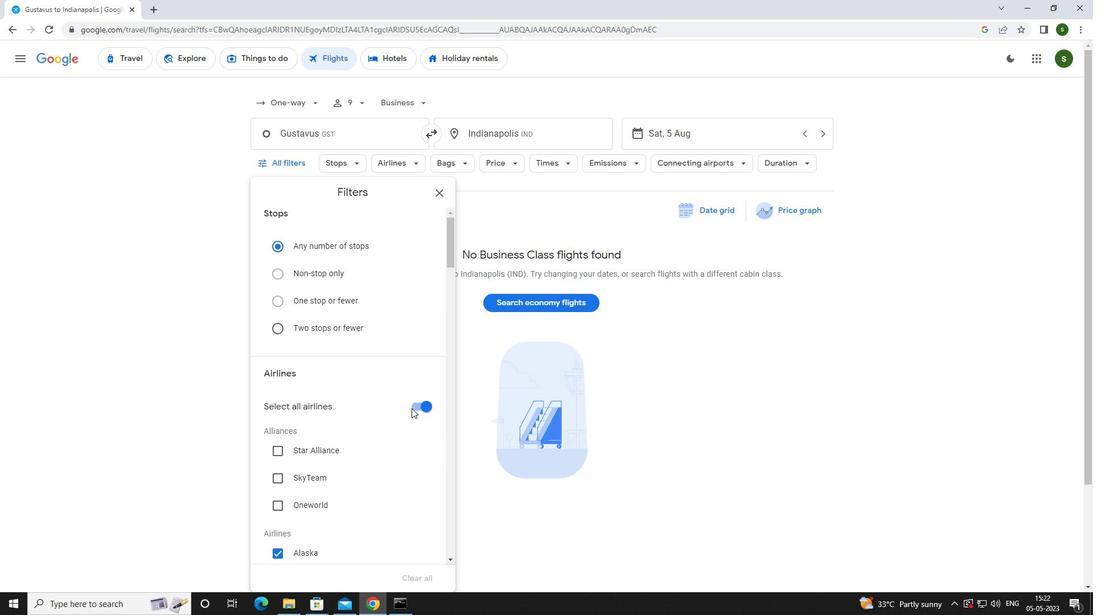 
Action: Mouse pressed left at (420, 408)
Screenshot: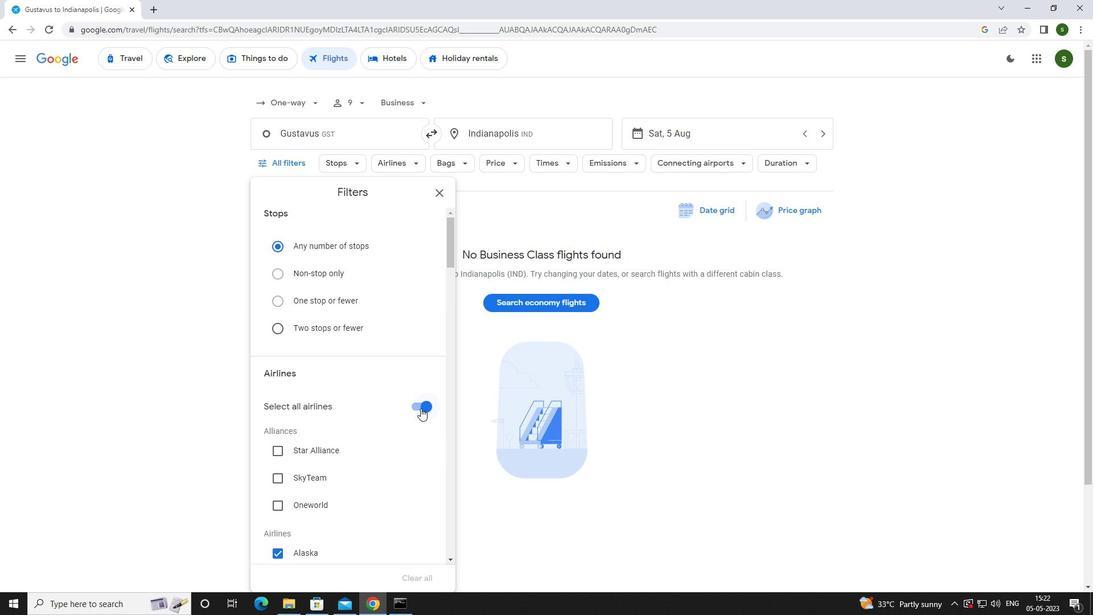 
Action: Mouse moved to (391, 404)
Screenshot: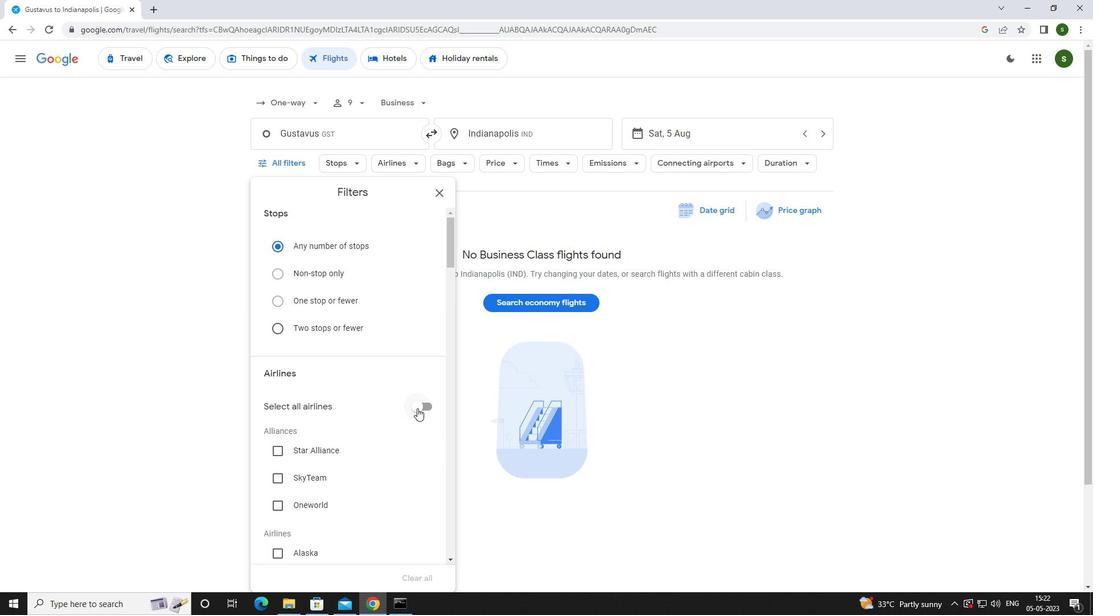 
Action: Mouse scrolled (391, 404) with delta (0, 0)
Screenshot: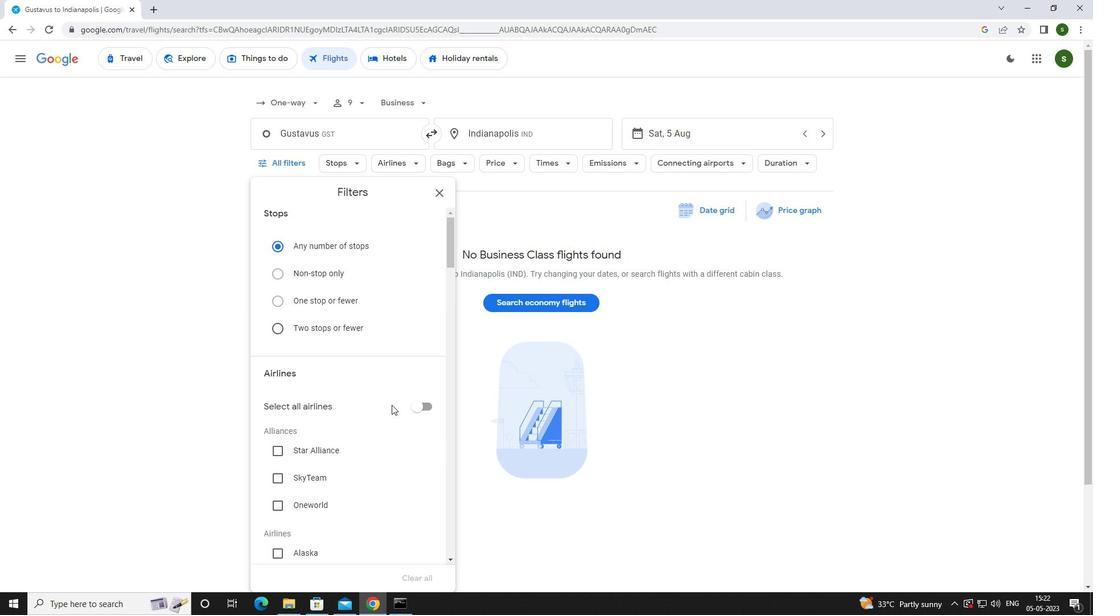 
Action: Mouse scrolled (391, 404) with delta (0, 0)
Screenshot: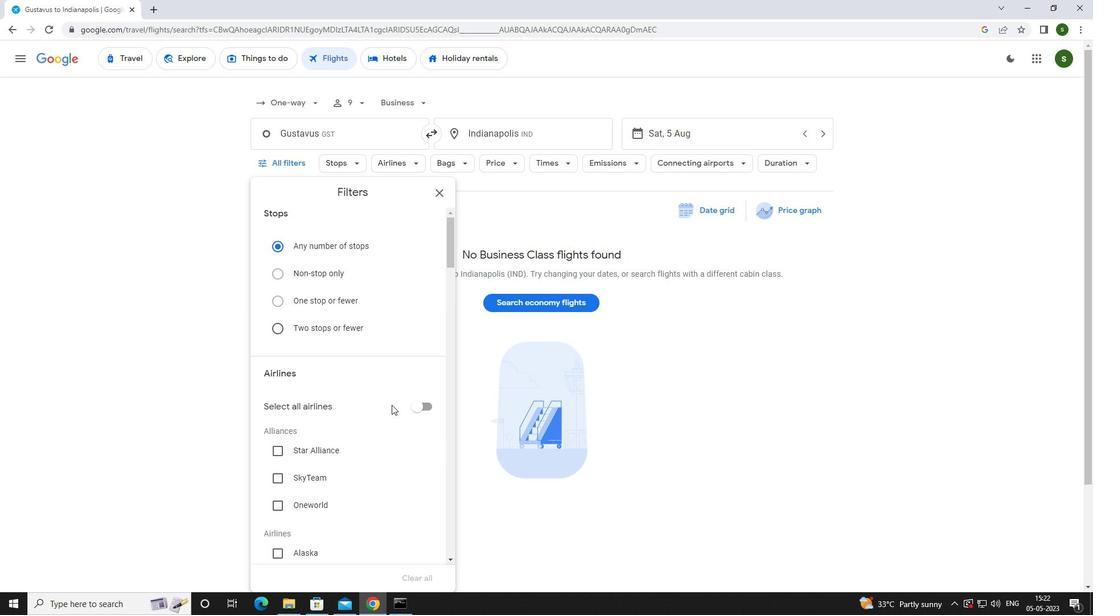 
Action: Mouse scrolled (391, 404) with delta (0, 0)
Screenshot: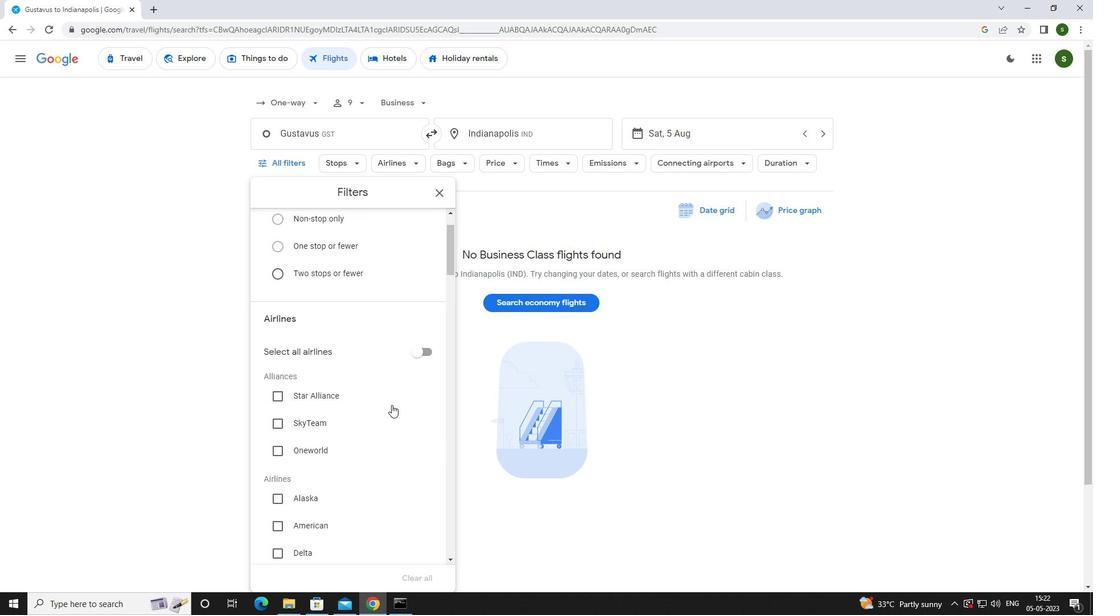 
Action: Mouse scrolled (391, 404) with delta (0, 0)
Screenshot: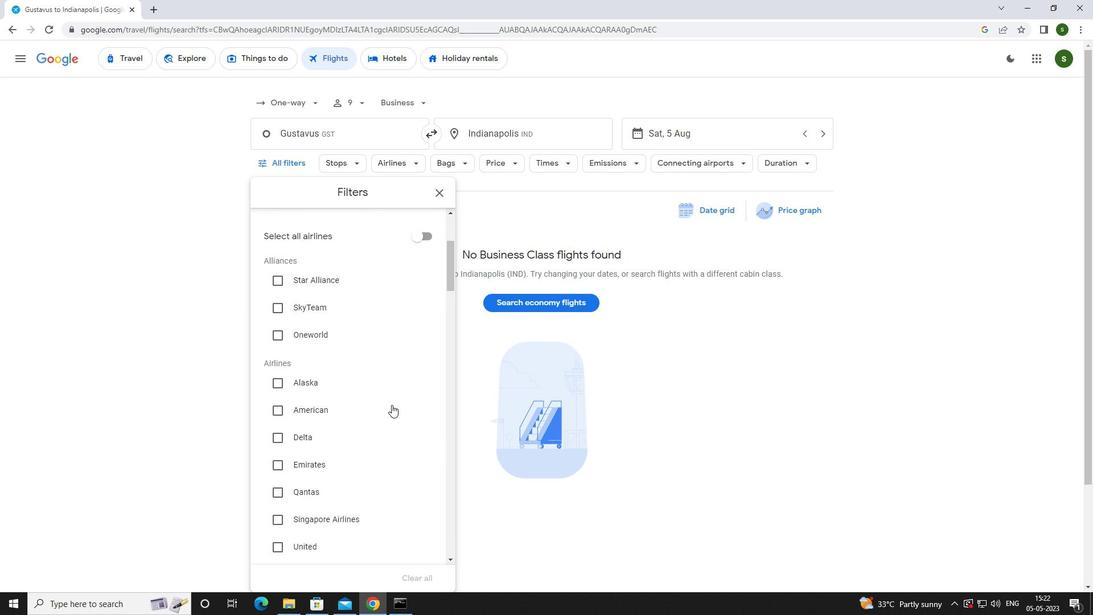 
Action: Mouse scrolled (391, 404) with delta (0, 0)
Screenshot: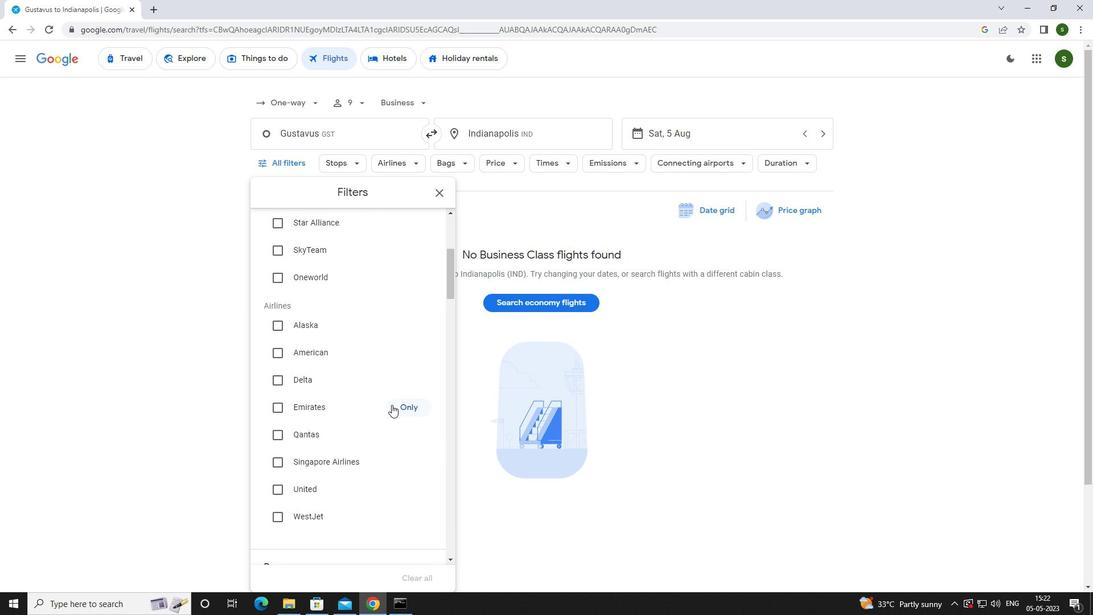 
Action: Mouse scrolled (391, 404) with delta (0, 0)
Screenshot: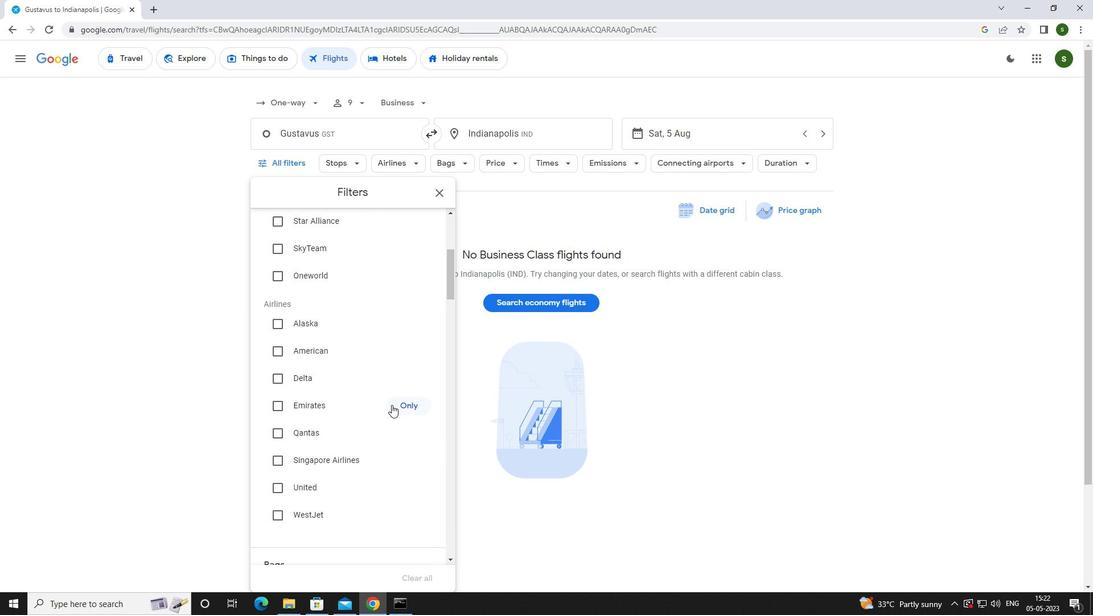 
Action: Mouse scrolled (391, 404) with delta (0, 0)
Screenshot: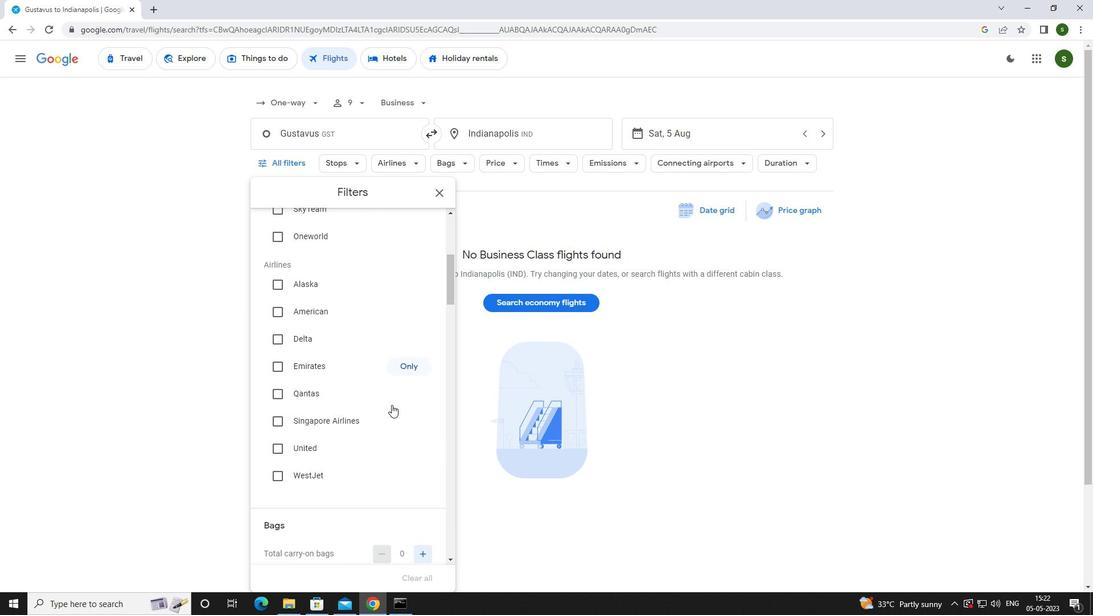 
Action: Mouse scrolled (391, 404) with delta (0, 0)
Screenshot: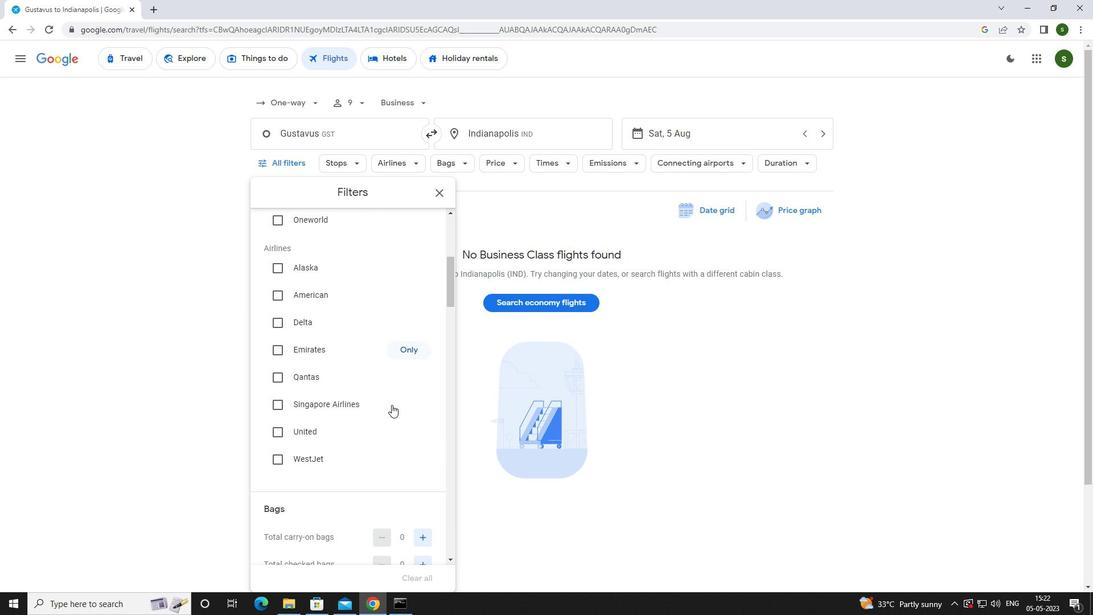 
Action: Mouse moved to (421, 395)
Screenshot: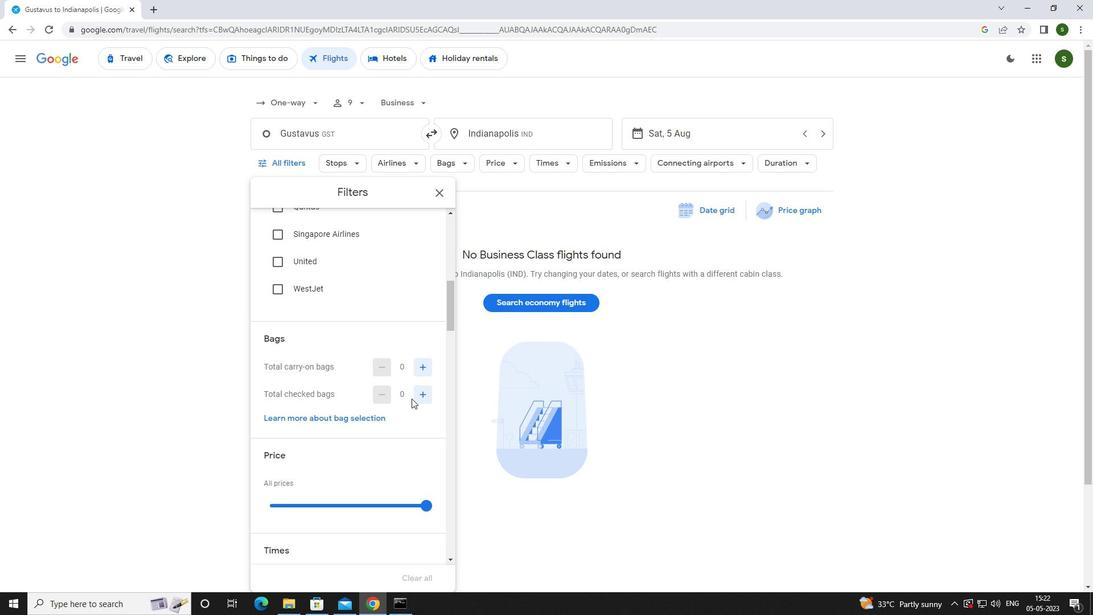
Action: Mouse pressed left at (421, 395)
Screenshot: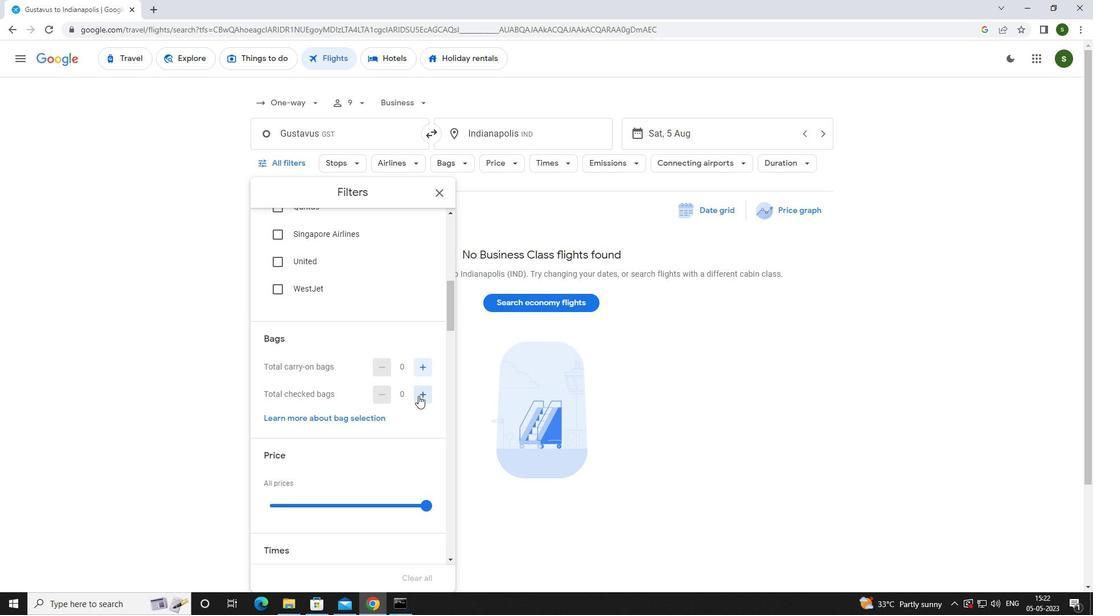 
Action: Mouse pressed left at (421, 395)
Screenshot: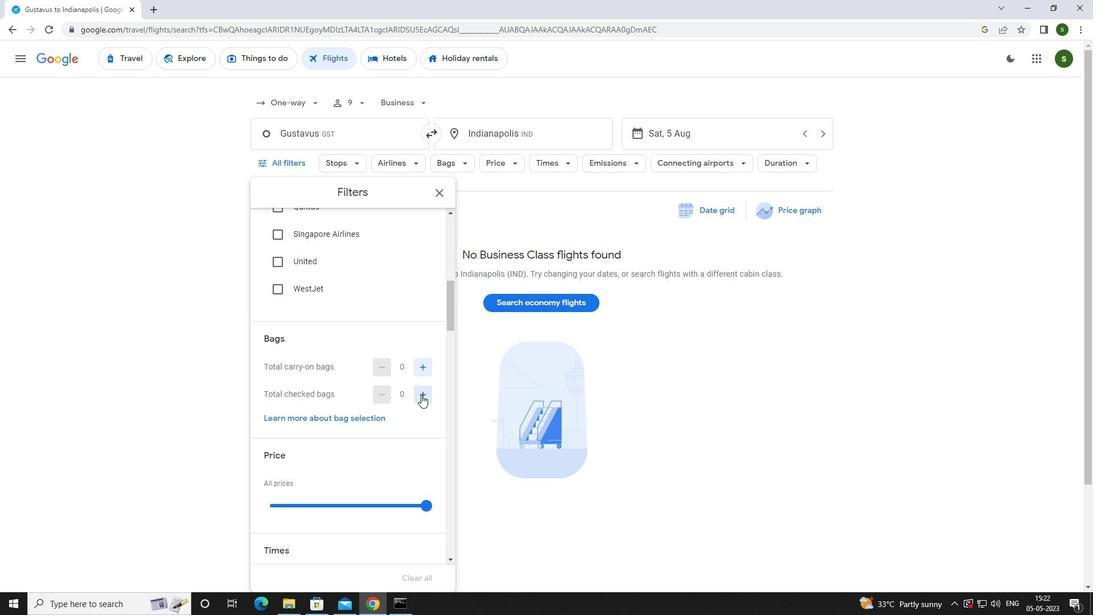 
Action: Mouse moved to (417, 395)
Screenshot: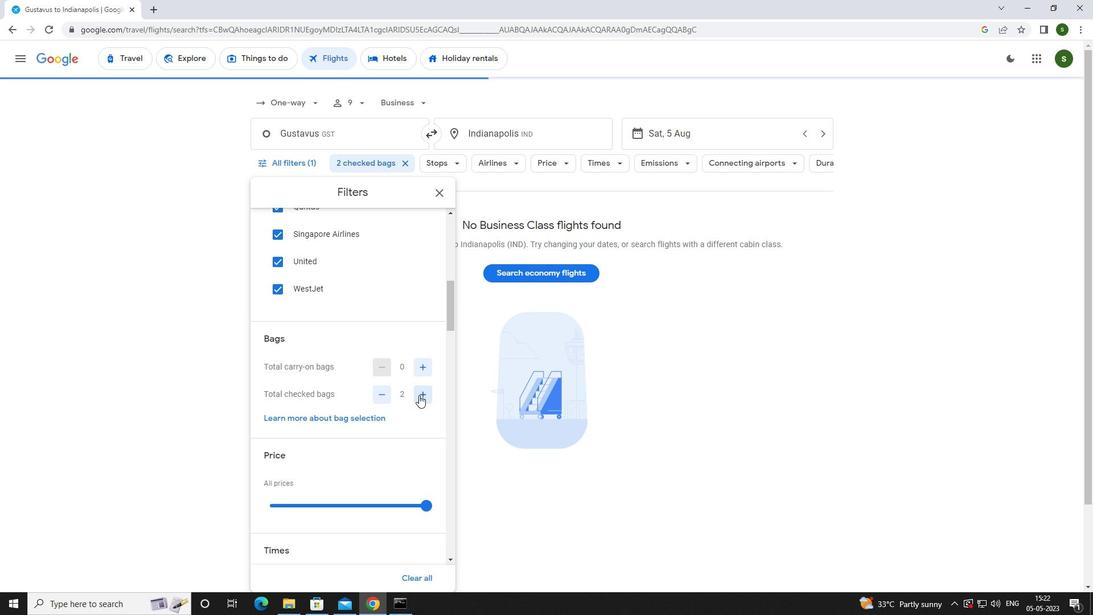 
Action: Mouse scrolled (417, 394) with delta (0, 0)
Screenshot: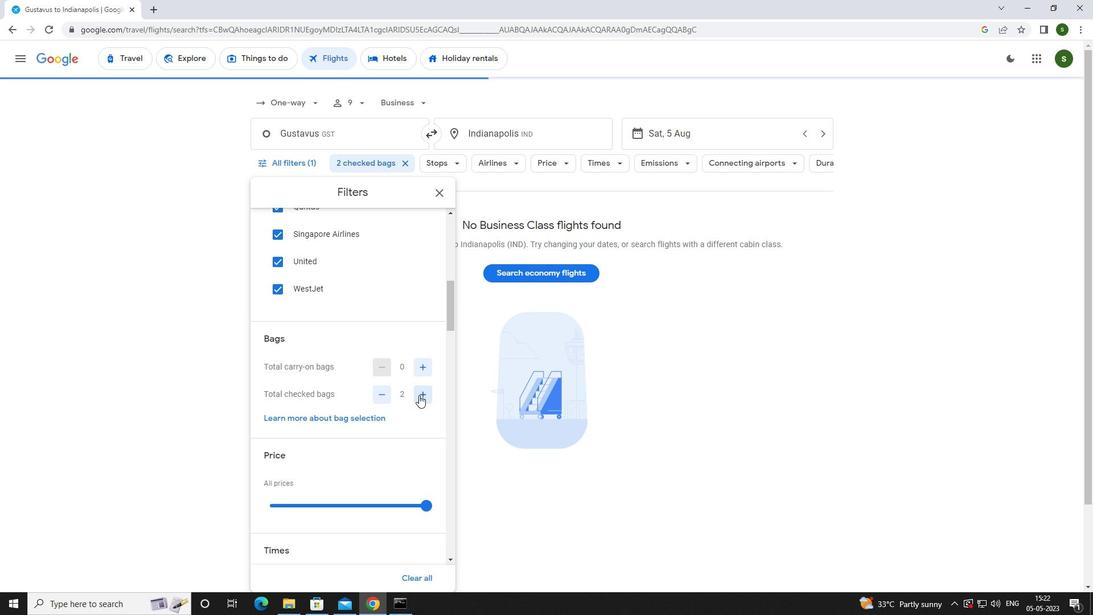 
Action: Mouse moved to (416, 396)
Screenshot: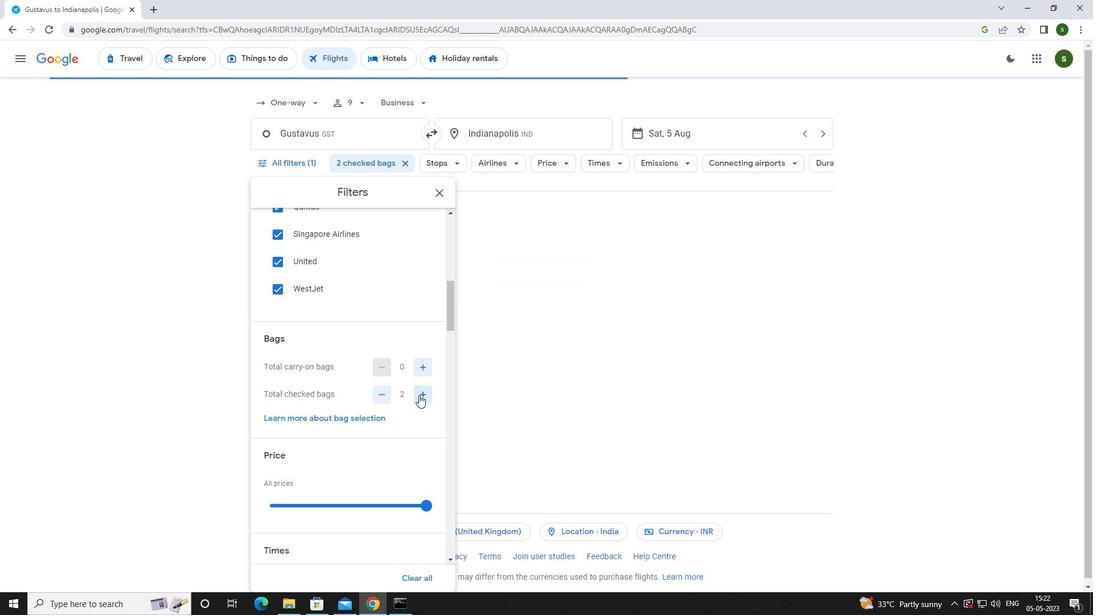 
Action: Mouse scrolled (416, 395) with delta (0, 0)
Screenshot: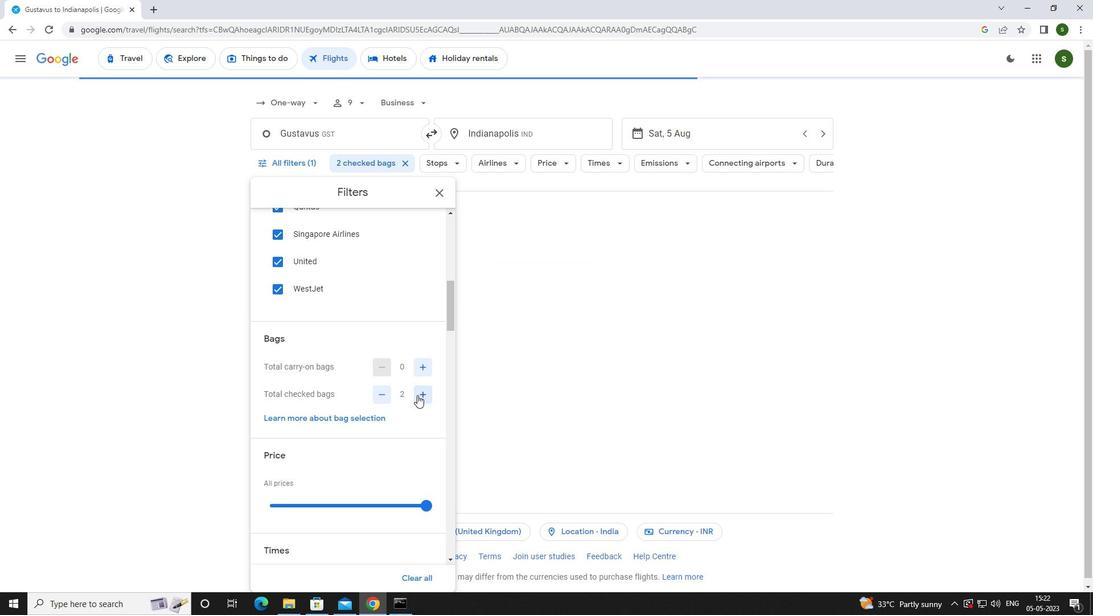 
Action: Mouse moved to (423, 394)
Screenshot: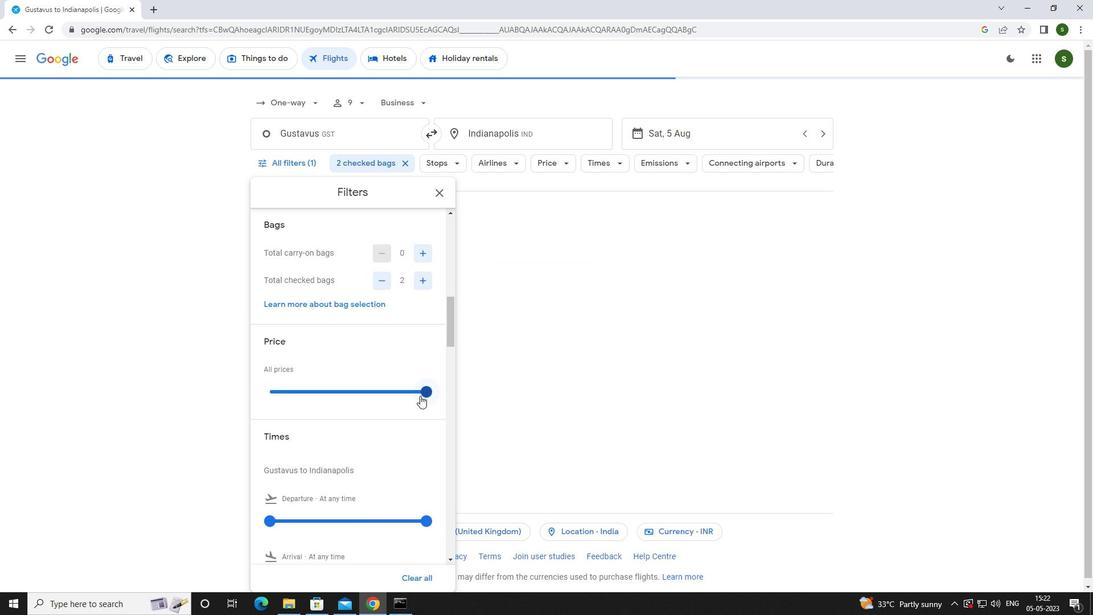 
Action: Mouse pressed left at (423, 394)
Screenshot: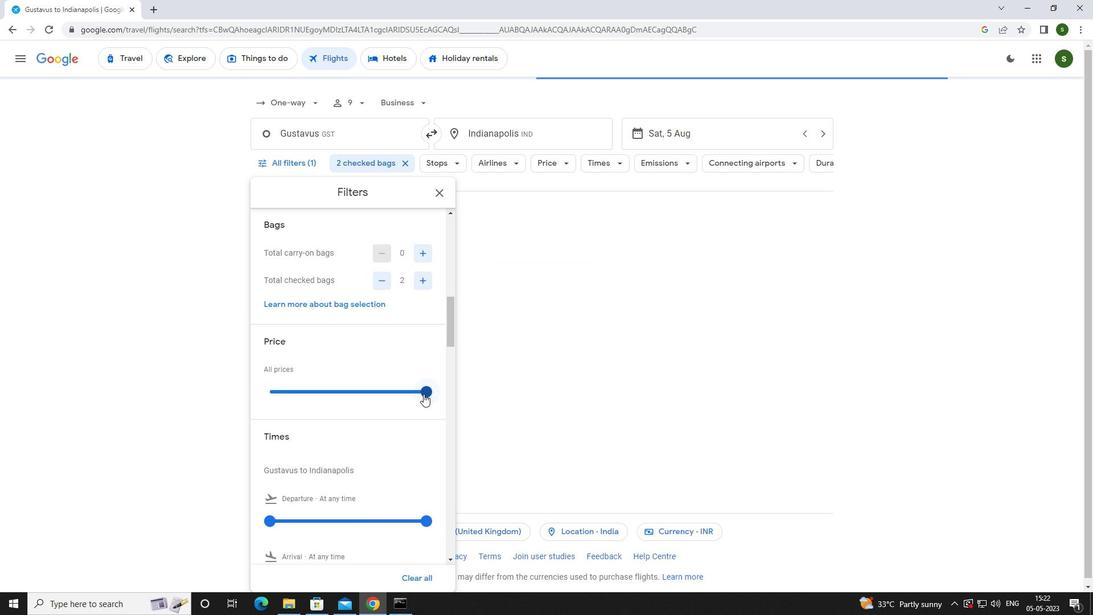 
Action: Mouse moved to (422, 394)
Screenshot: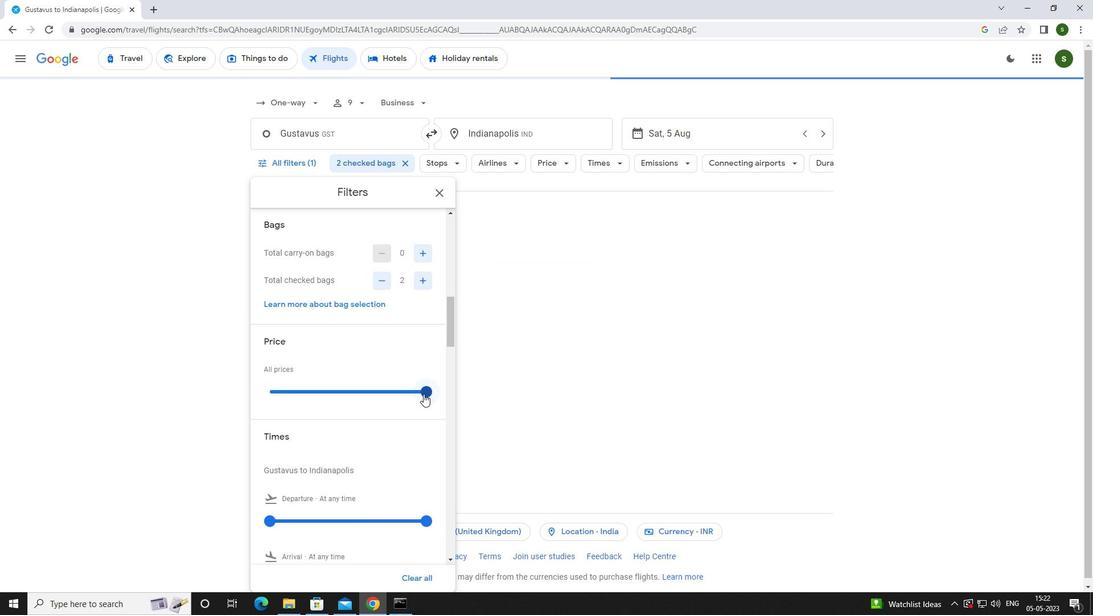 
Action: Mouse scrolled (422, 394) with delta (0, 0)
Screenshot: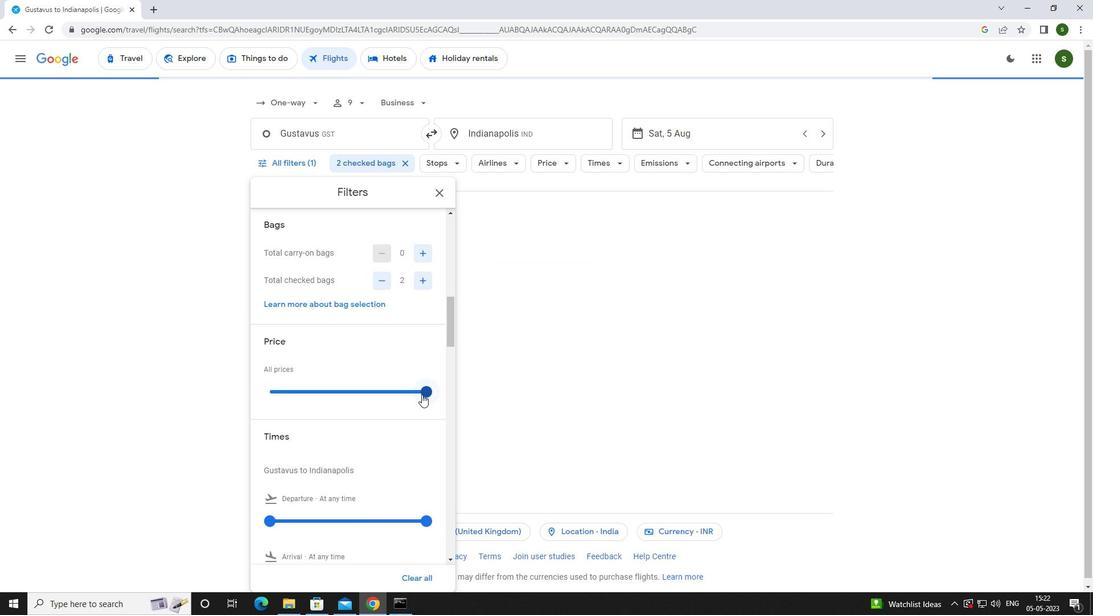 
Action: Mouse moved to (271, 468)
Screenshot: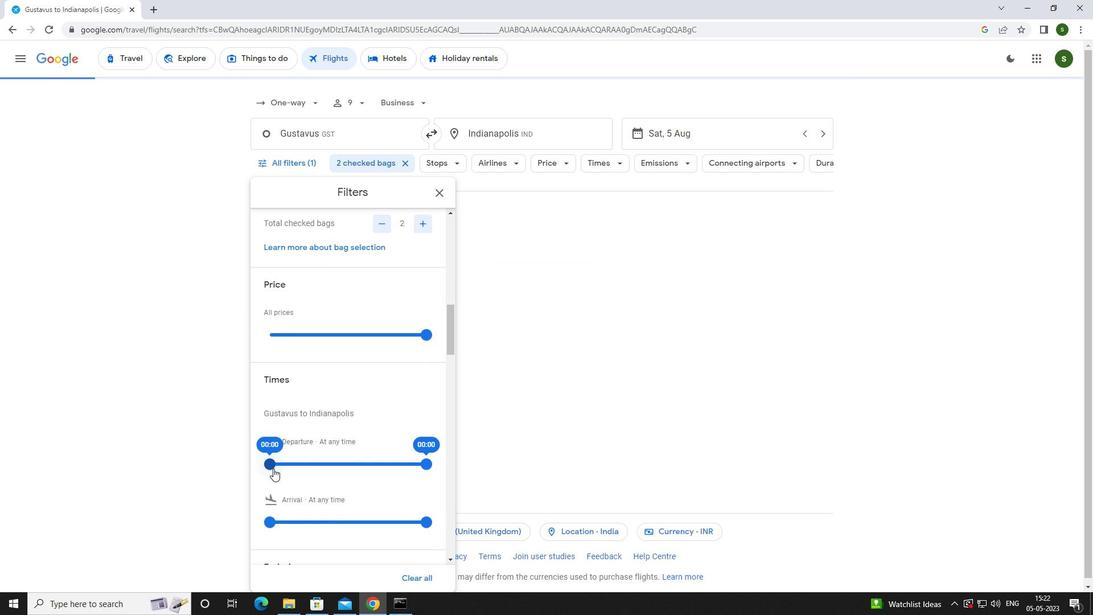 
Action: Mouse pressed left at (271, 468)
Screenshot: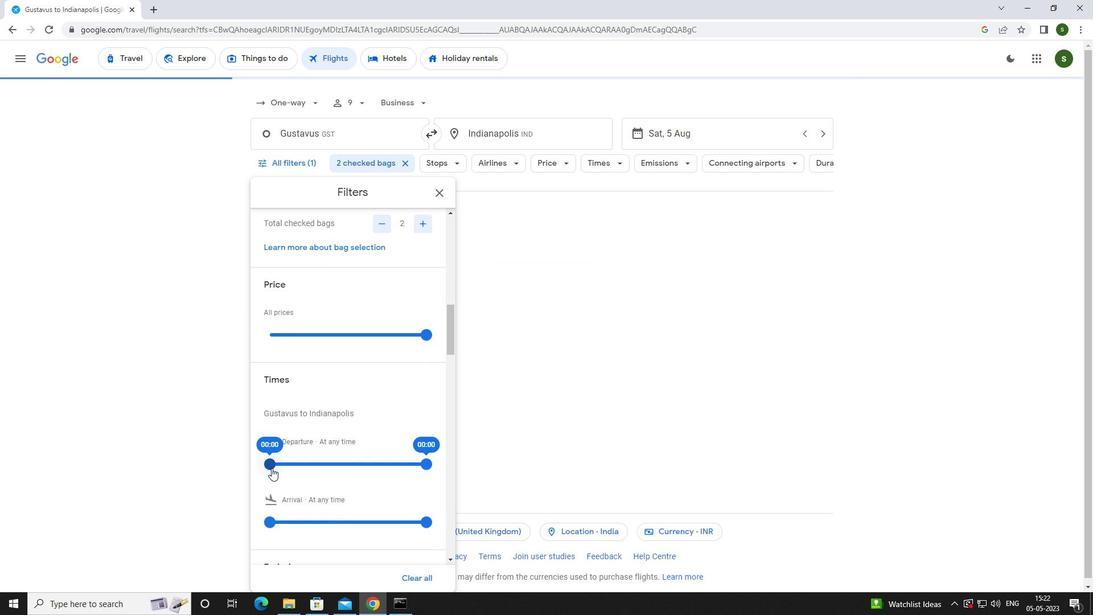 
Action: Mouse moved to (504, 446)
Screenshot: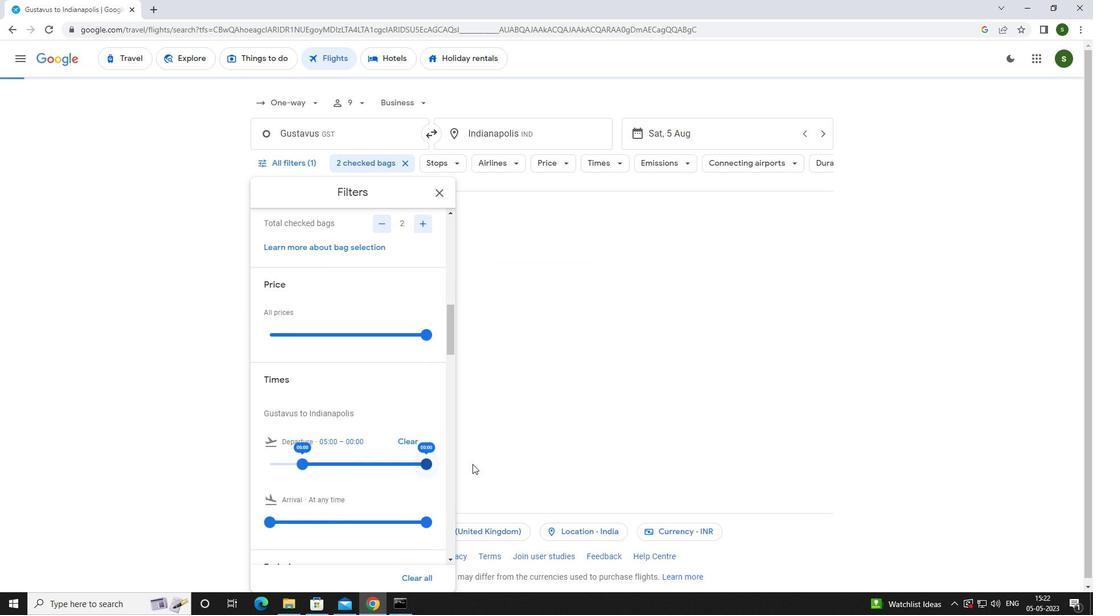 
Action: Mouse pressed left at (504, 446)
Screenshot: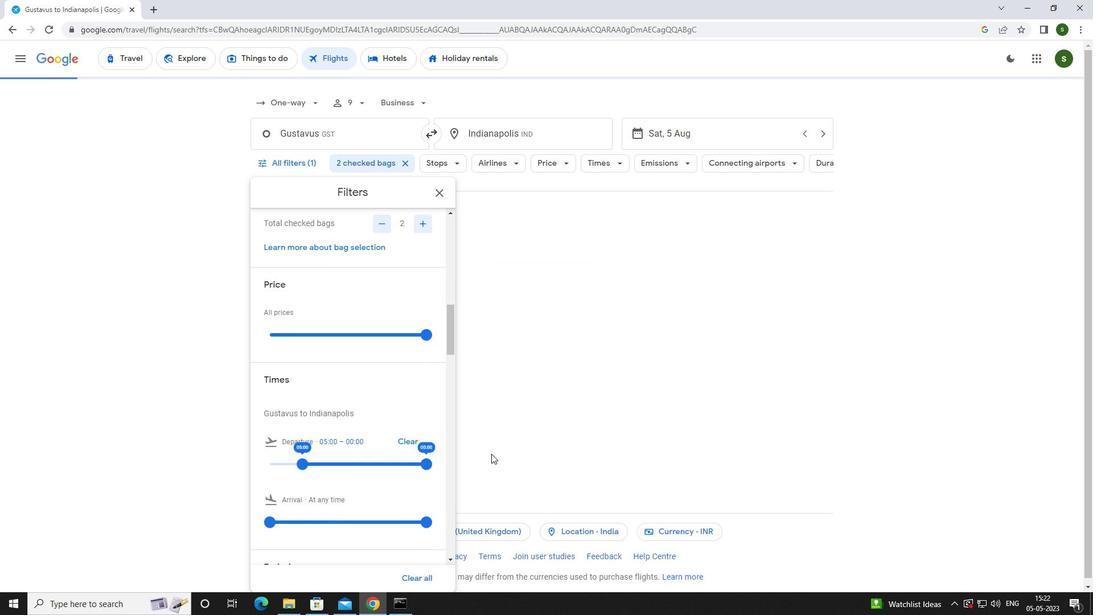 
Action: Mouse moved to (500, 447)
Screenshot: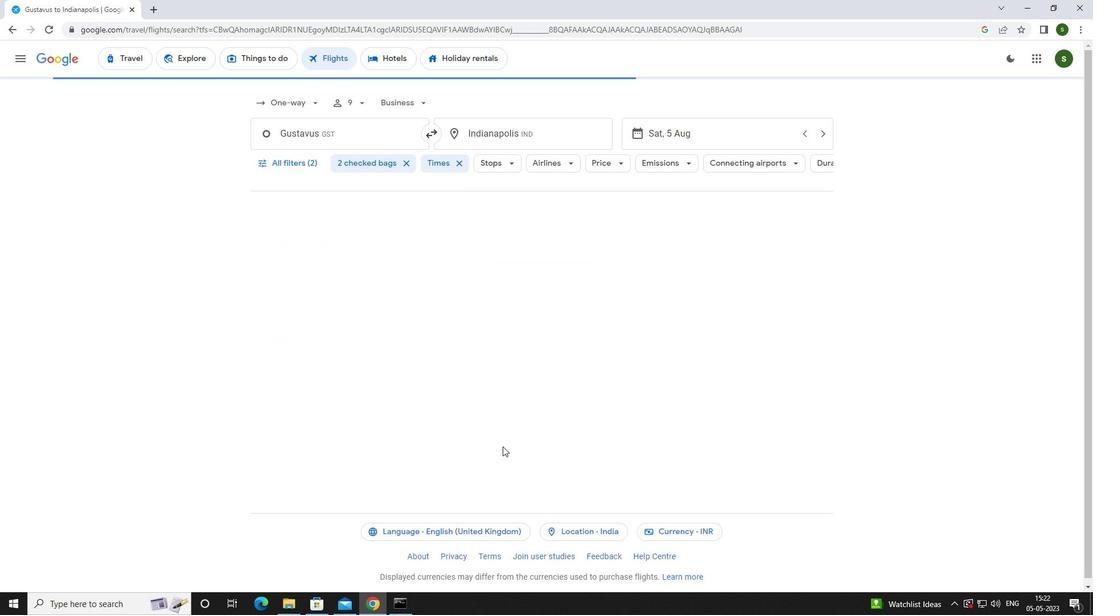 
